 Task: Find connections with filter location Ostrov with filter topic #lawsuitswith filter profile language French with filter current company Rockstar Games with filter school Chetana's Institute of Management & Research with filter industry Data Security Software Products with filter service category User Experience Writing with filter keywords title Financial Analyst
Action: Mouse moved to (481, 68)
Screenshot: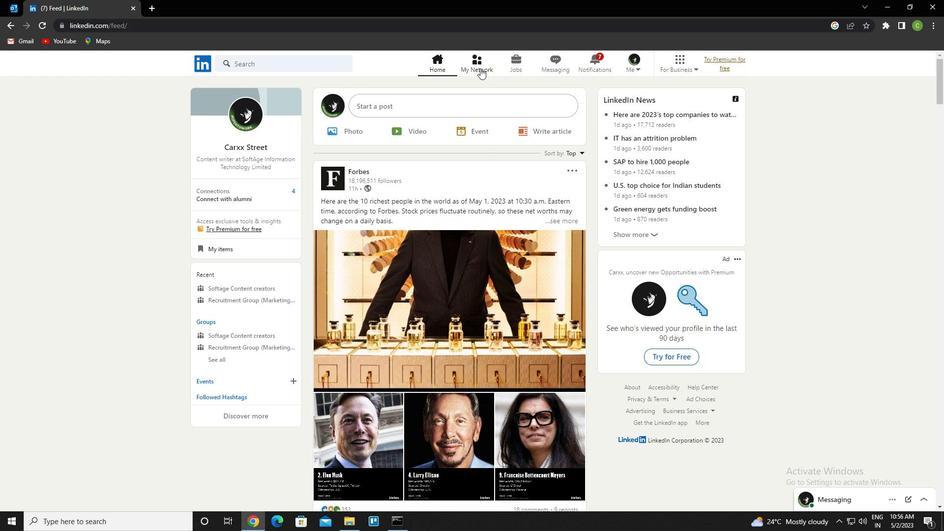 
Action: Mouse pressed left at (481, 68)
Screenshot: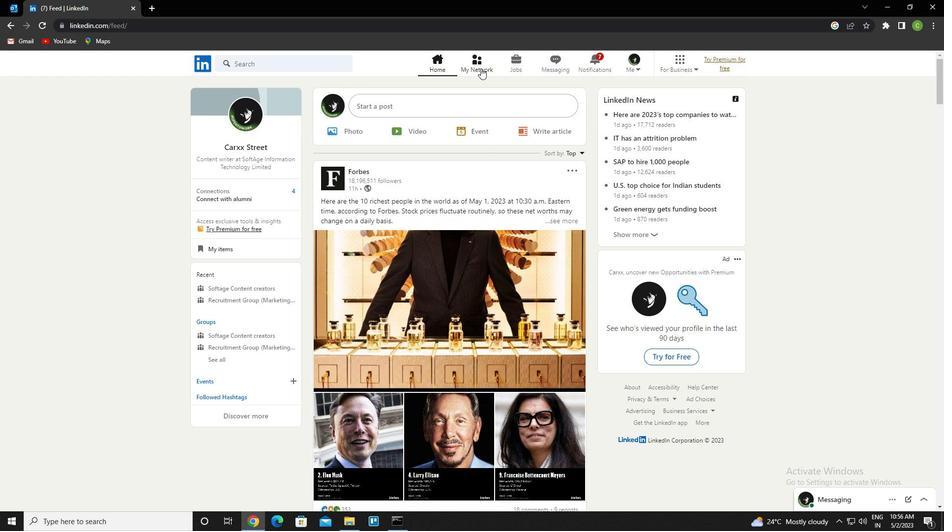 
Action: Mouse moved to (285, 118)
Screenshot: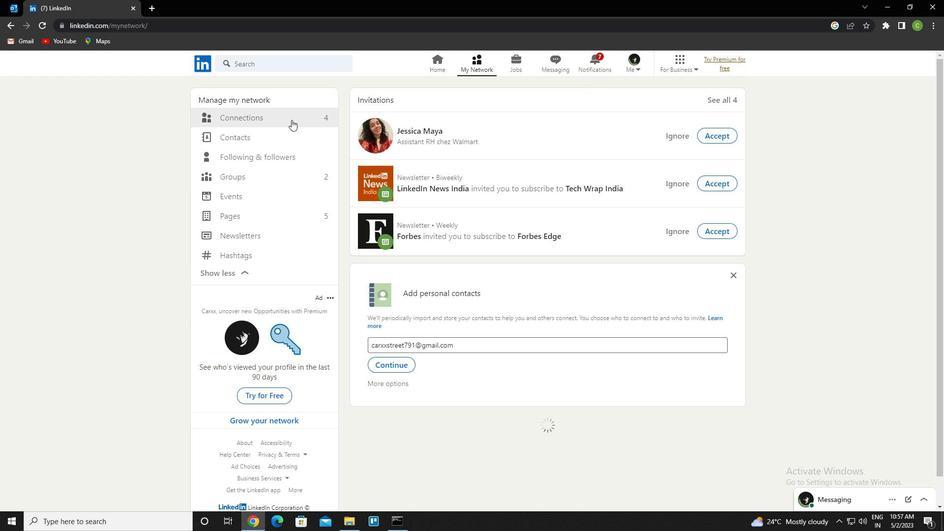 
Action: Mouse pressed left at (285, 118)
Screenshot: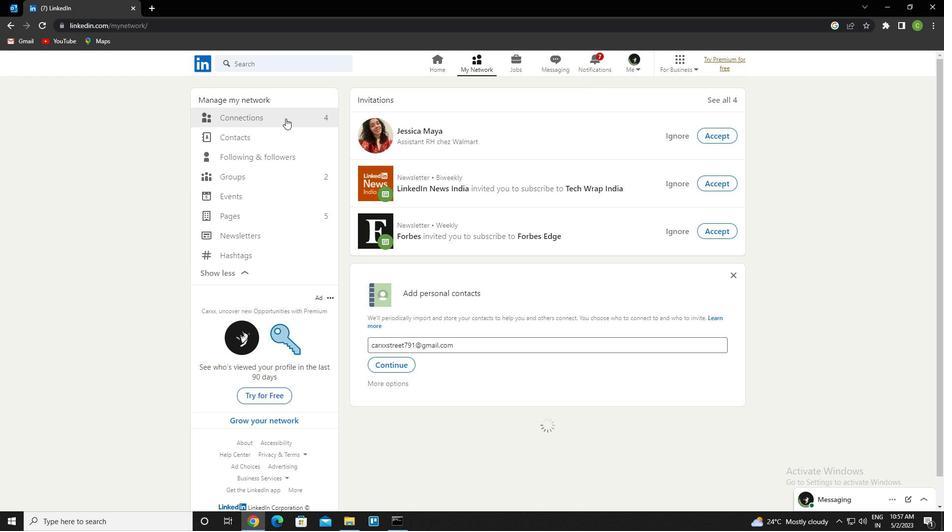 
Action: Mouse moved to (550, 117)
Screenshot: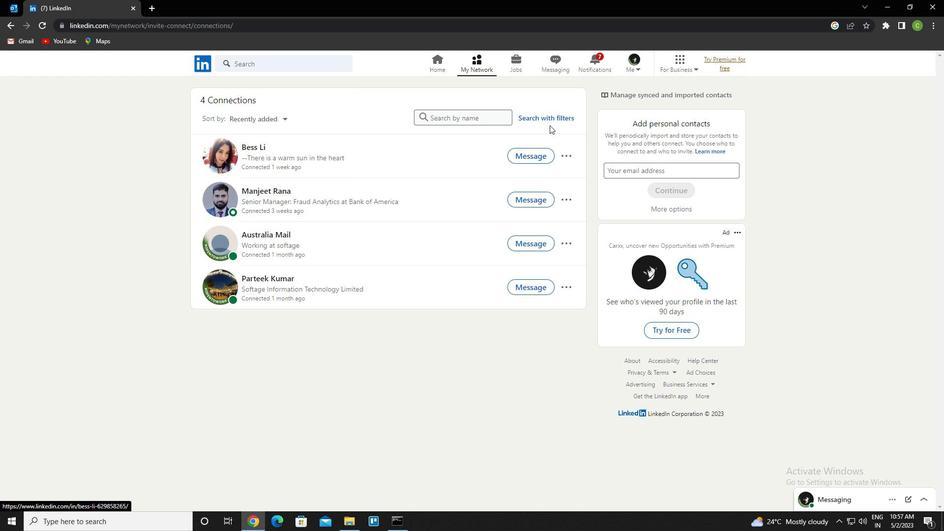 
Action: Mouse pressed left at (550, 117)
Screenshot: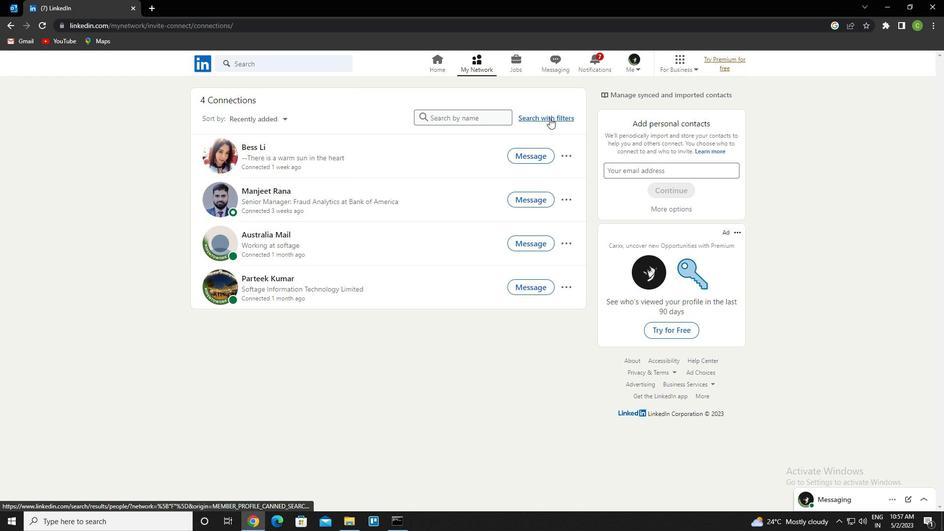 
Action: Mouse moved to (507, 94)
Screenshot: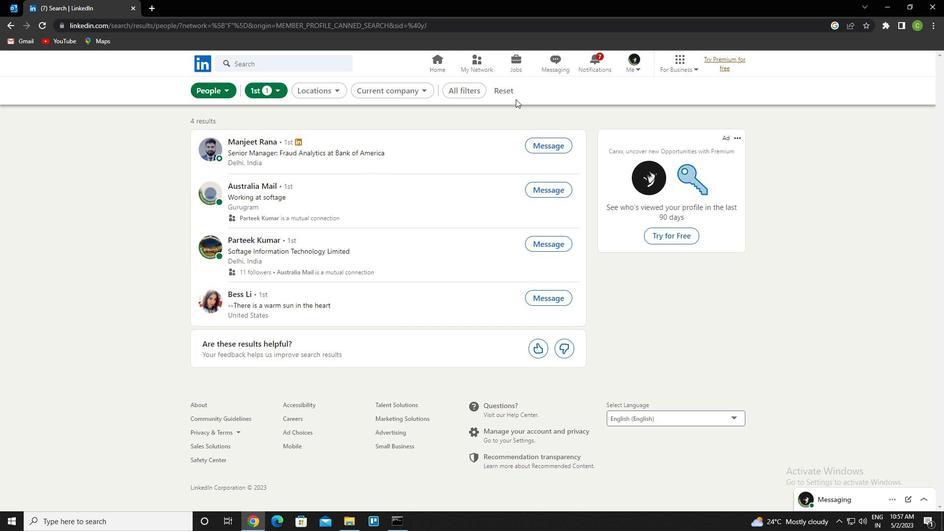 
Action: Mouse pressed left at (507, 94)
Screenshot: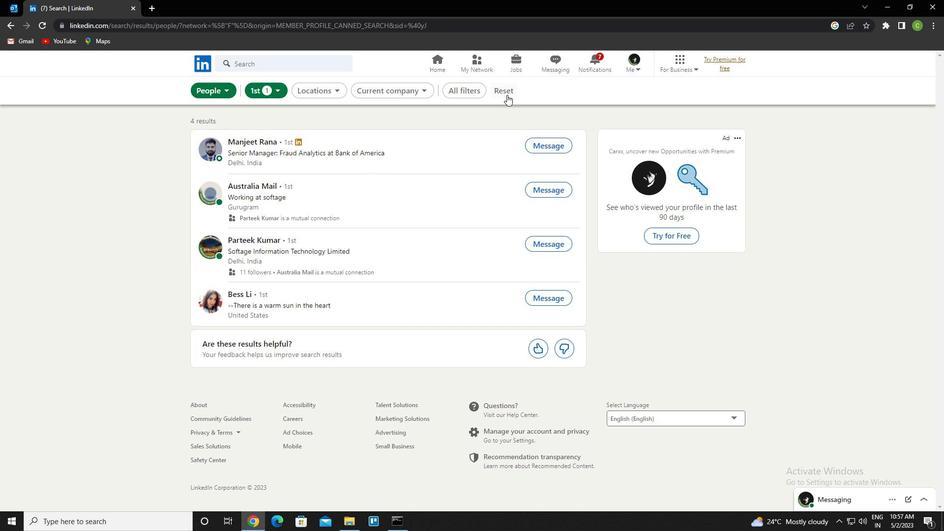 
Action: Mouse moved to (494, 92)
Screenshot: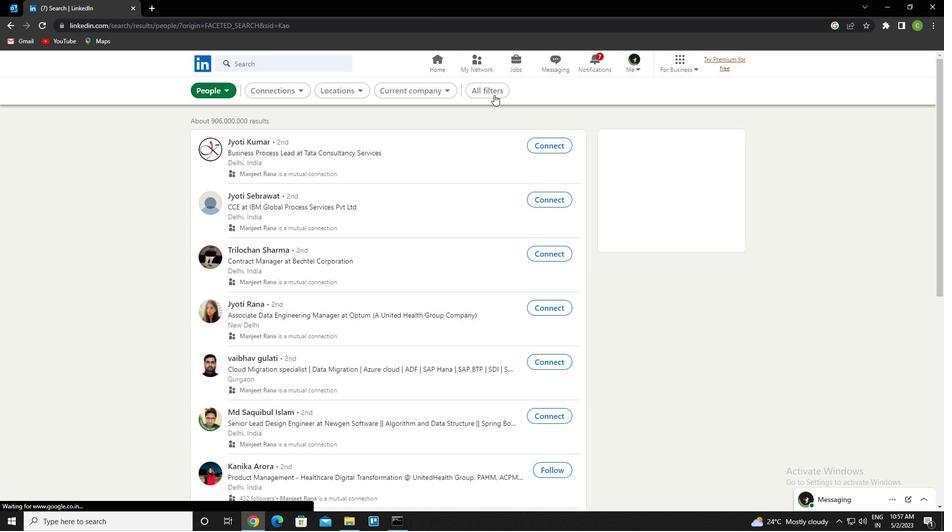 
Action: Mouse pressed left at (494, 92)
Screenshot: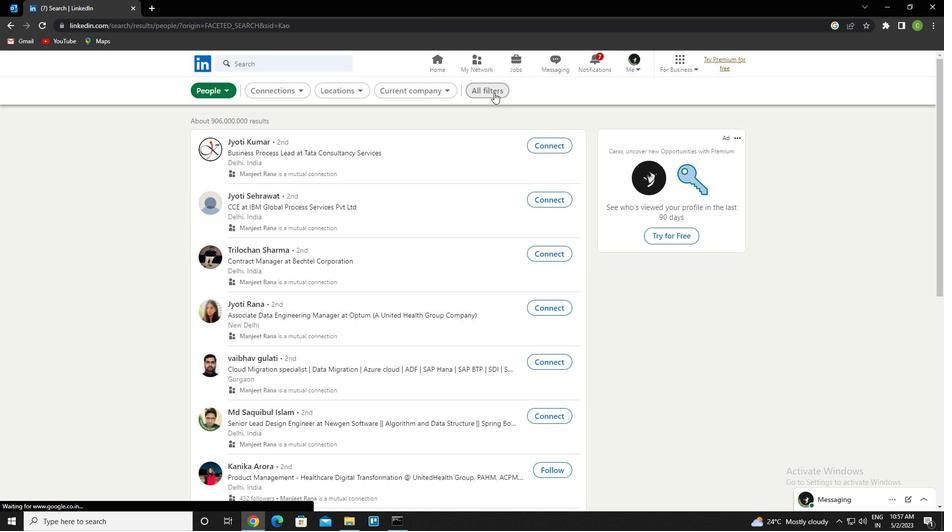
Action: Mouse moved to (757, 370)
Screenshot: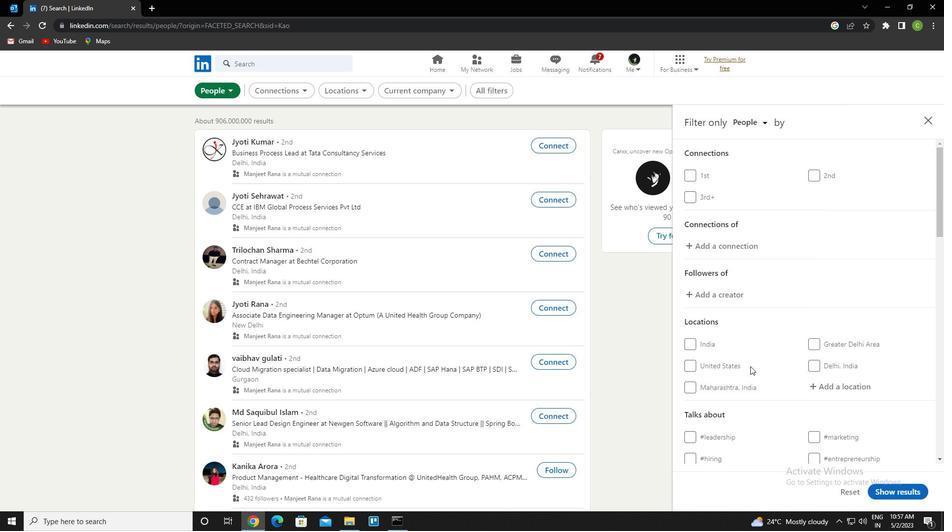 
Action: Mouse scrolled (757, 369) with delta (0, 0)
Screenshot: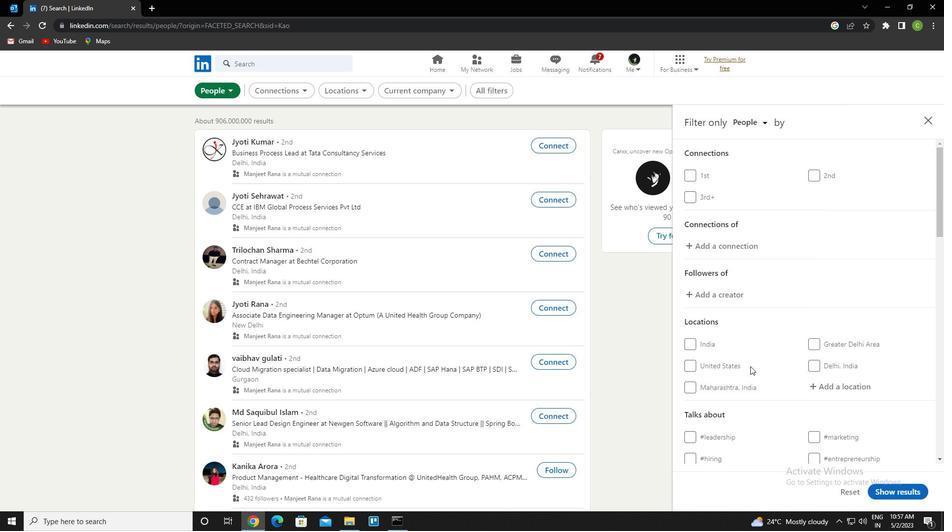 
Action: Mouse moved to (788, 369)
Screenshot: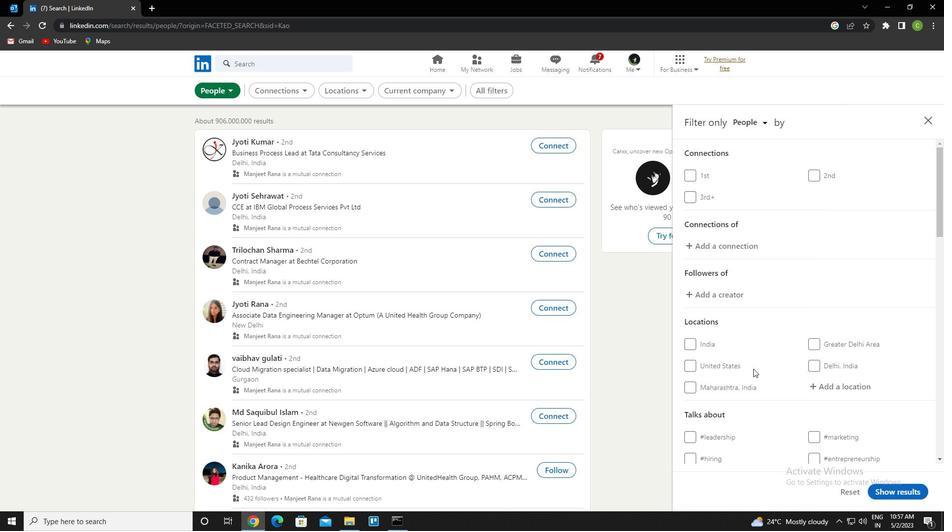 
Action: Mouse scrolled (788, 368) with delta (0, 0)
Screenshot: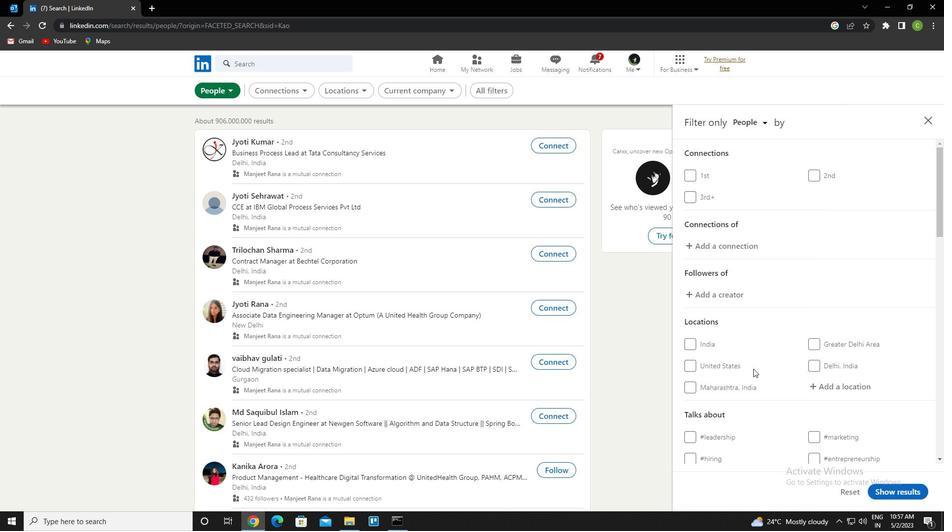 
Action: Mouse moved to (832, 291)
Screenshot: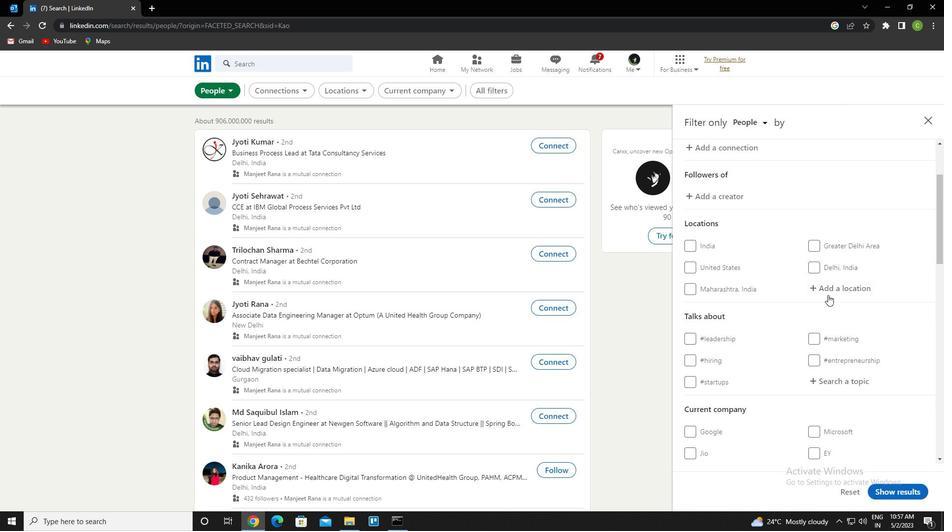 
Action: Mouse pressed left at (832, 291)
Screenshot: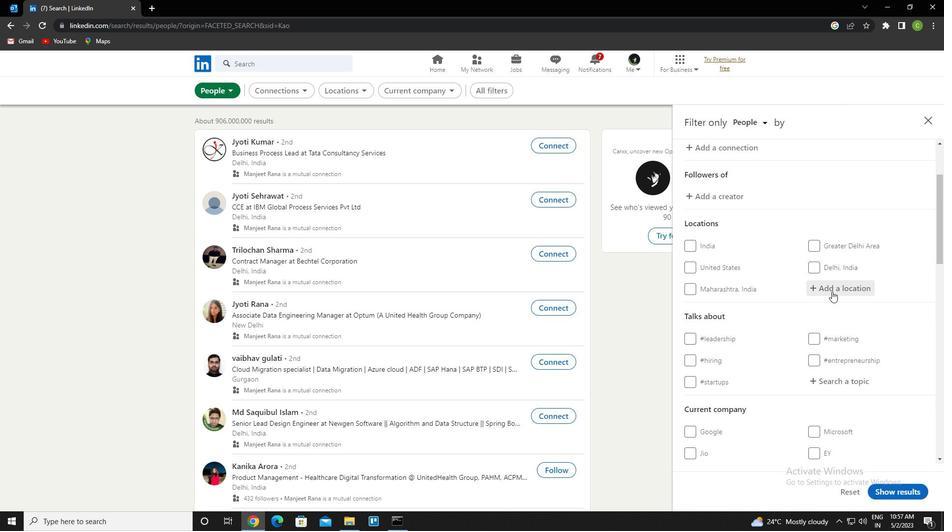 
Action: Key pressed <Key.caps_lock>o<Key.caps_lock>strov<Key.down>
Screenshot: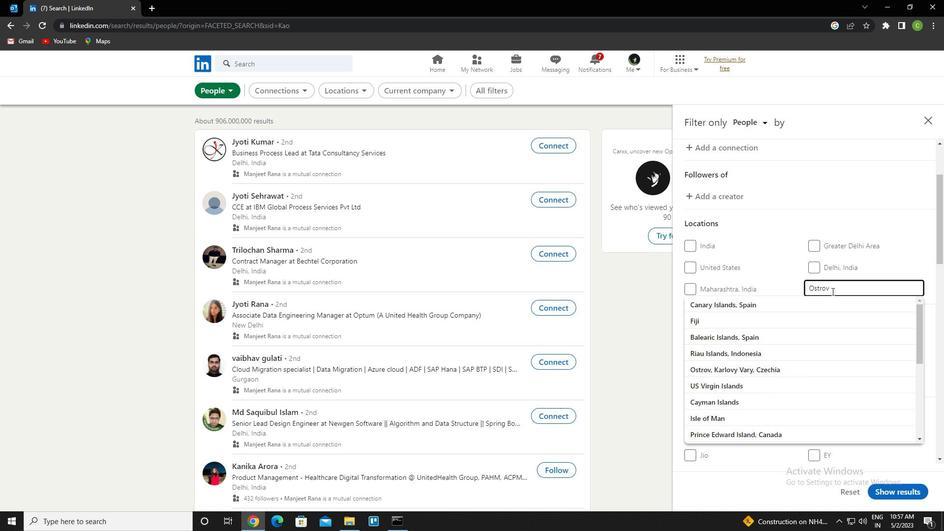 
Action: Mouse moved to (841, 286)
Screenshot: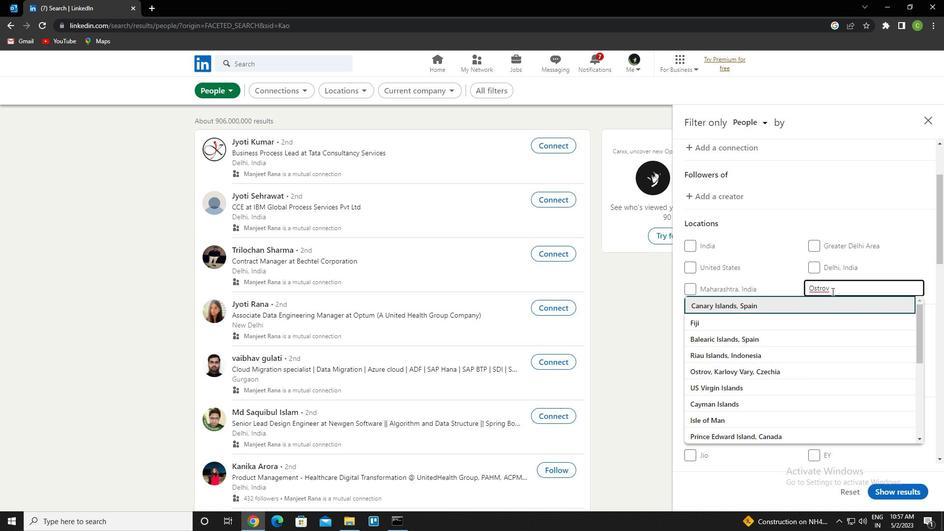
Action: Mouse pressed left at (841, 286)
Screenshot: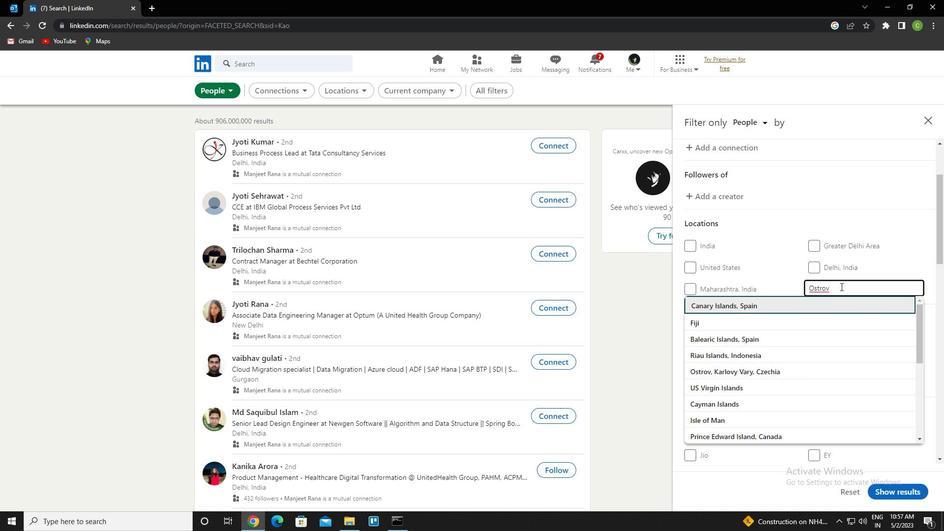 
Action: Key pressed <Key.enter>
Screenshot: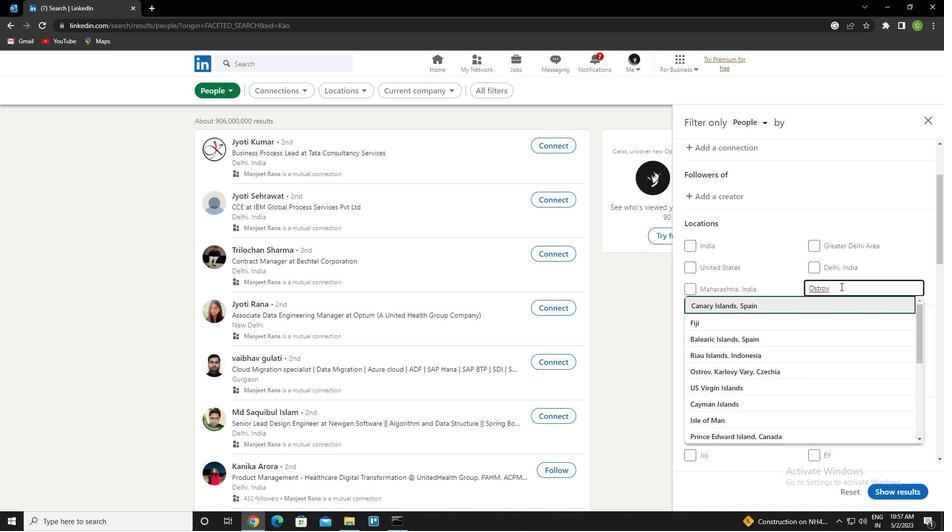 
Action: Mouse moved to (809, 276)
Screenshot: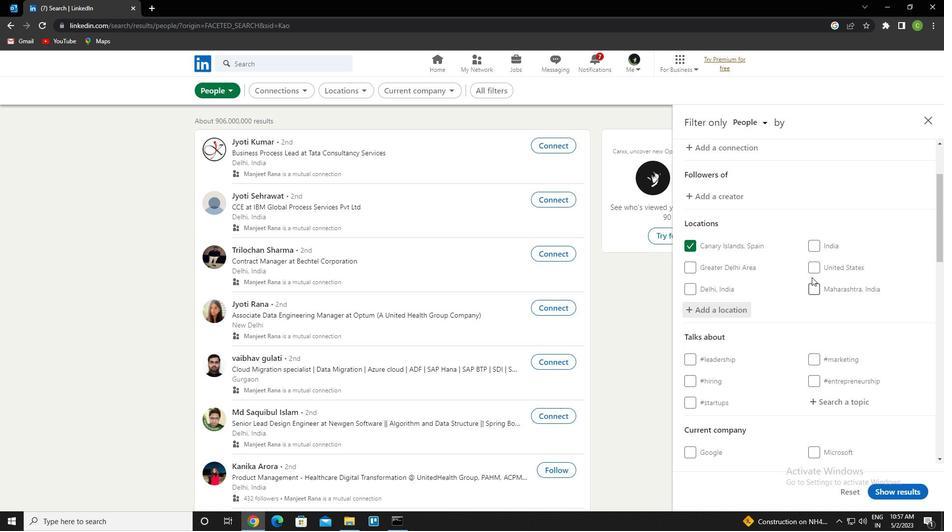 
Action: Mouse scrolled (809, 276) with delta (0, 0)
Screenshot: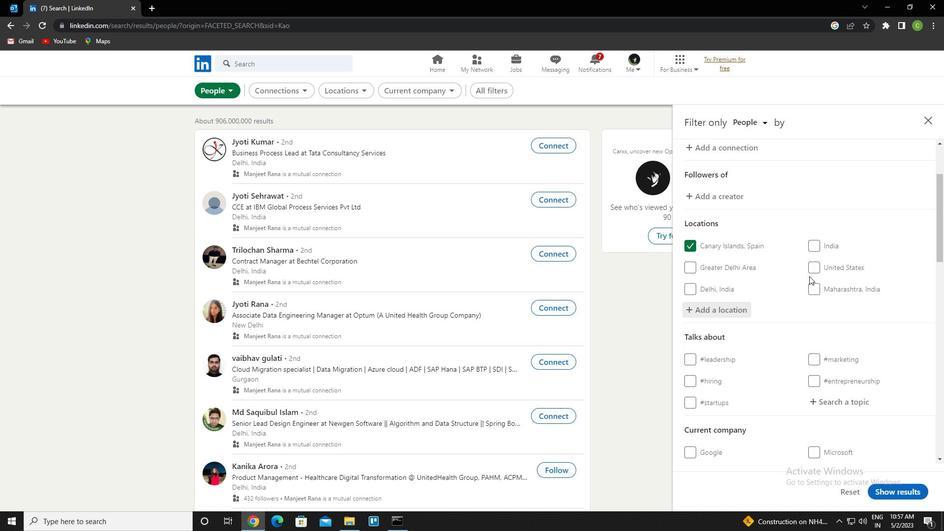 
Action: Mouse scrolled (809, 276) with delta (0, 0)
Screenshot: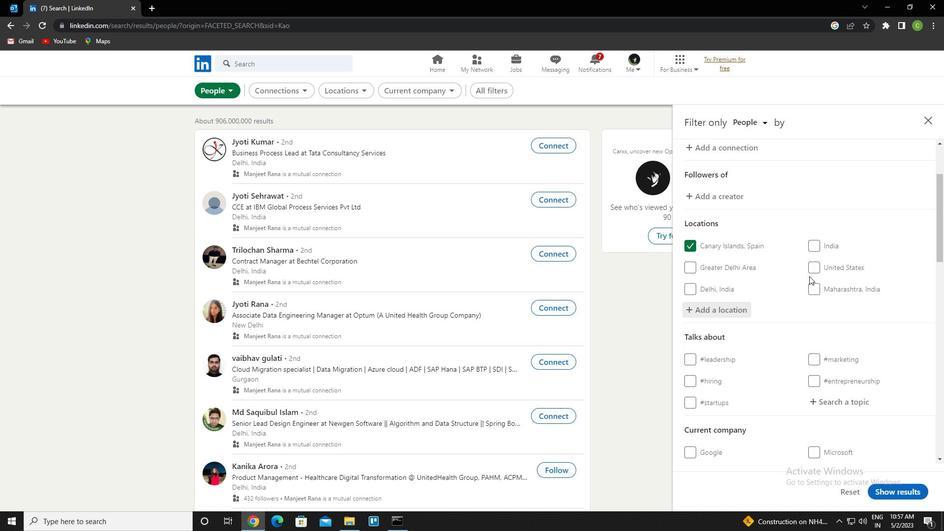 
Action: Mouse moved to (821, 305)
Screenshot: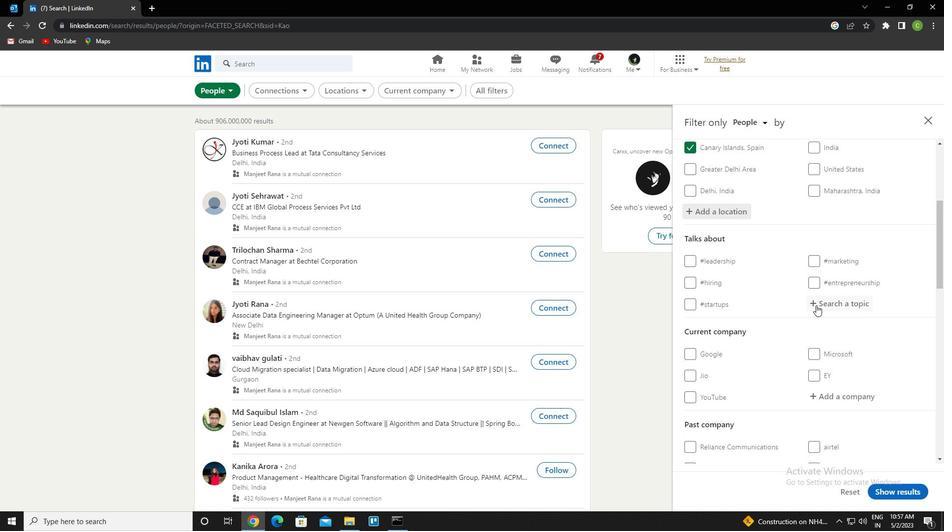 
Action: Mouse pressed left at (821, 305)
Screenshot: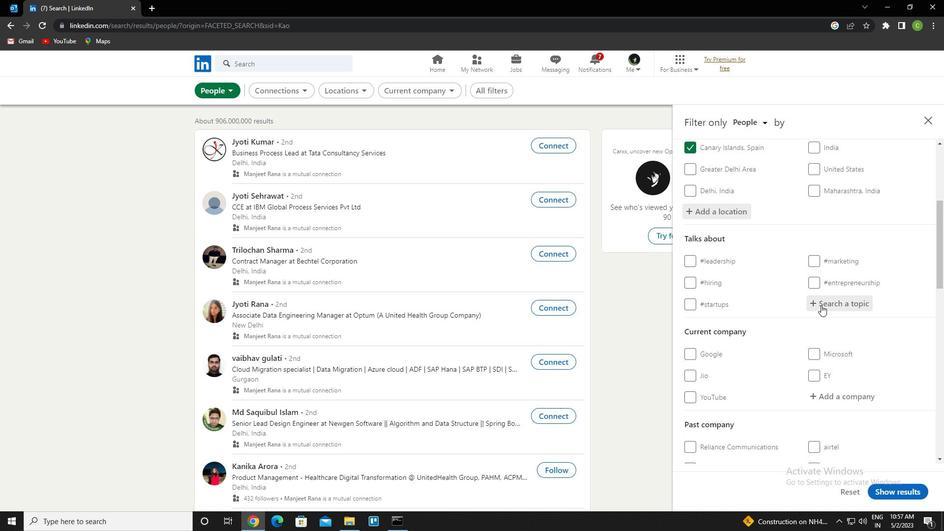 
Action: Key pressed lawsuit<Key.down><Key.enter>
Screenshot: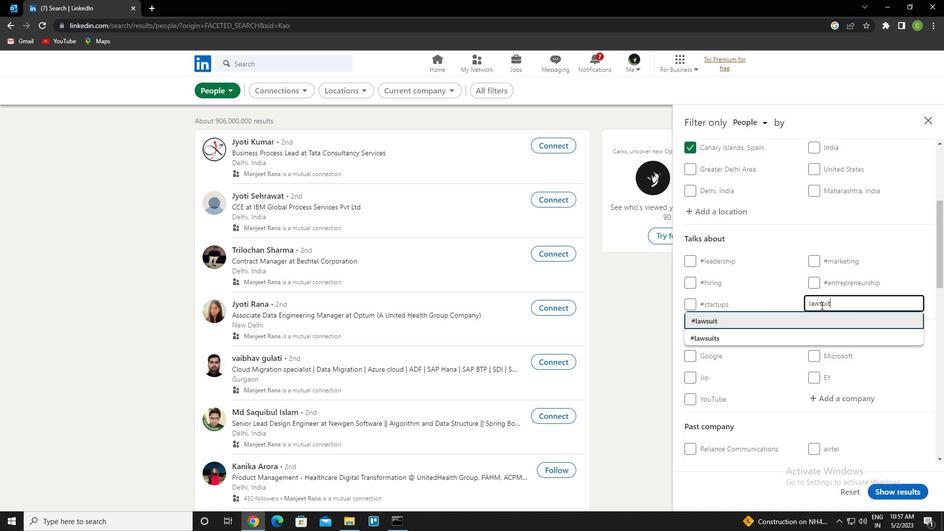 
Action: Mouse moved to (824, 295)
Screenshot: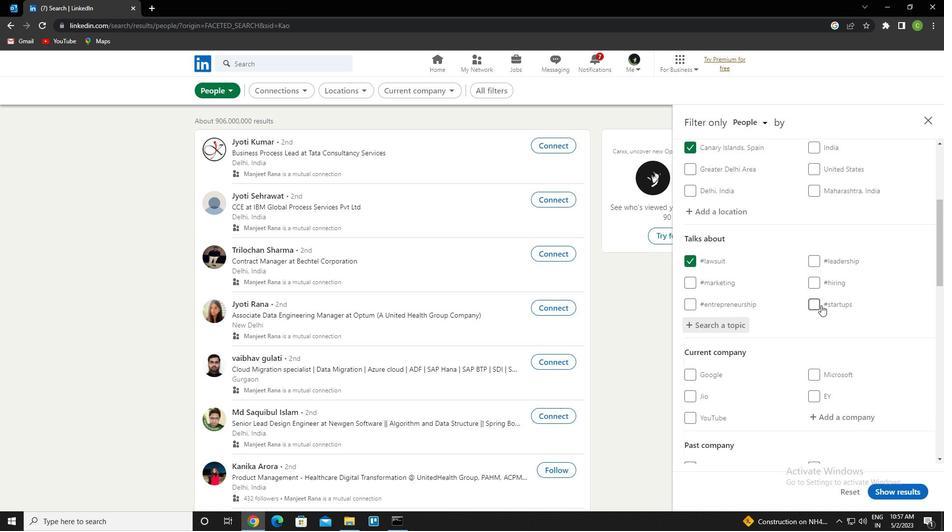
Action: Mouse scrolled (824, 295) with delta (0, 0)
Screenshot: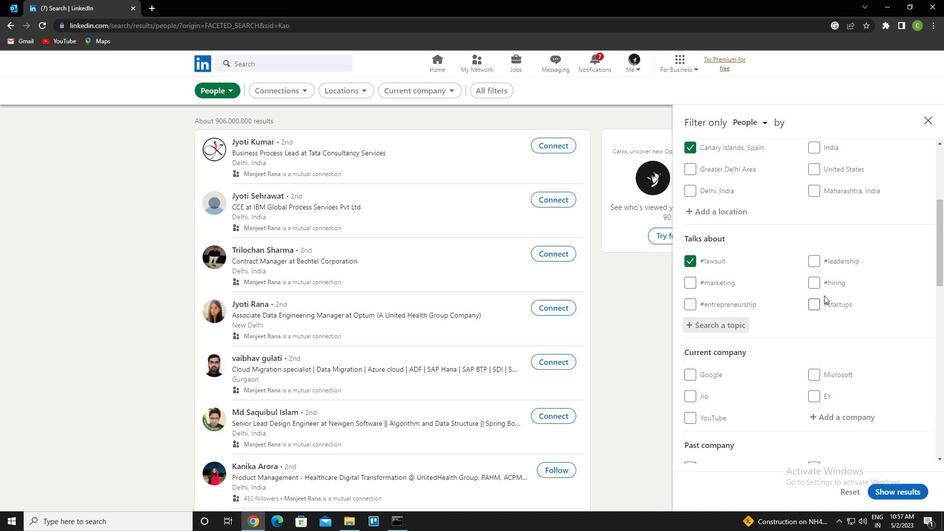 
Action: Mouse scrolled (824, 295) with delta (0, 0)
Screenshot: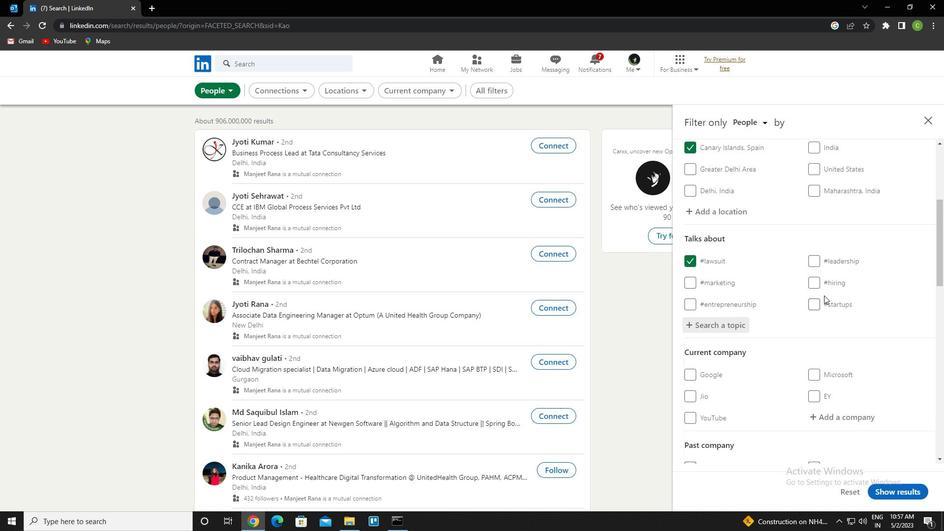 
Action: Mouse scrolled (824, 295) with delta (0, 0)
Screenshot: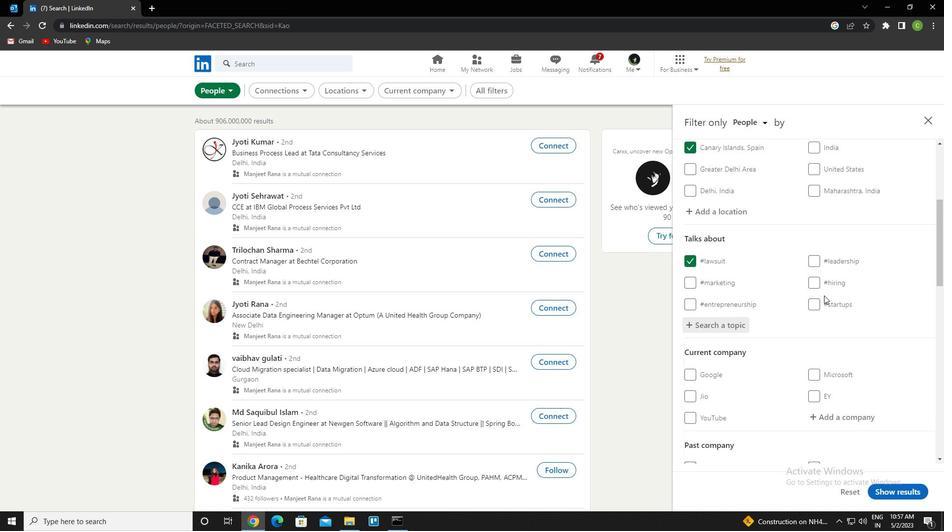 
Action: Mouse moved to (823, 303)
Screenshot: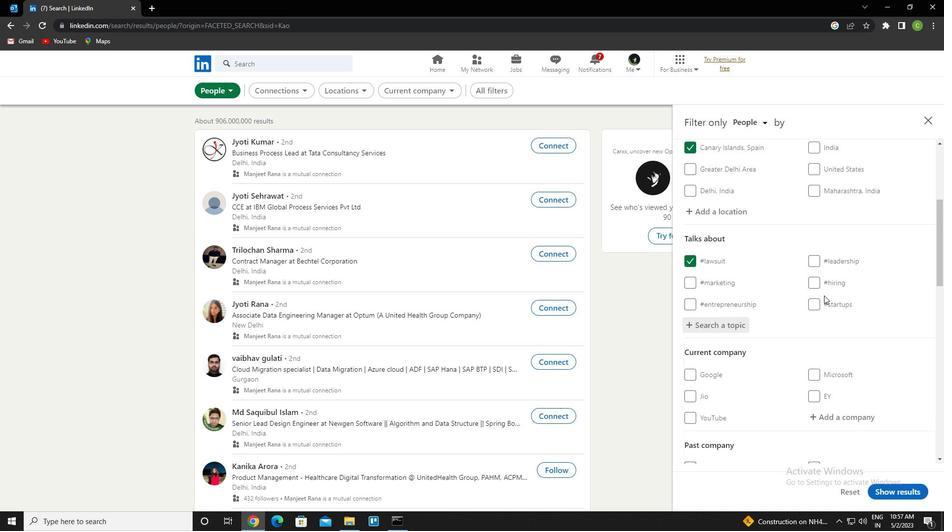 
Action: Mouse scrolled (823, 303) with delta (0, 0)
Screenshot: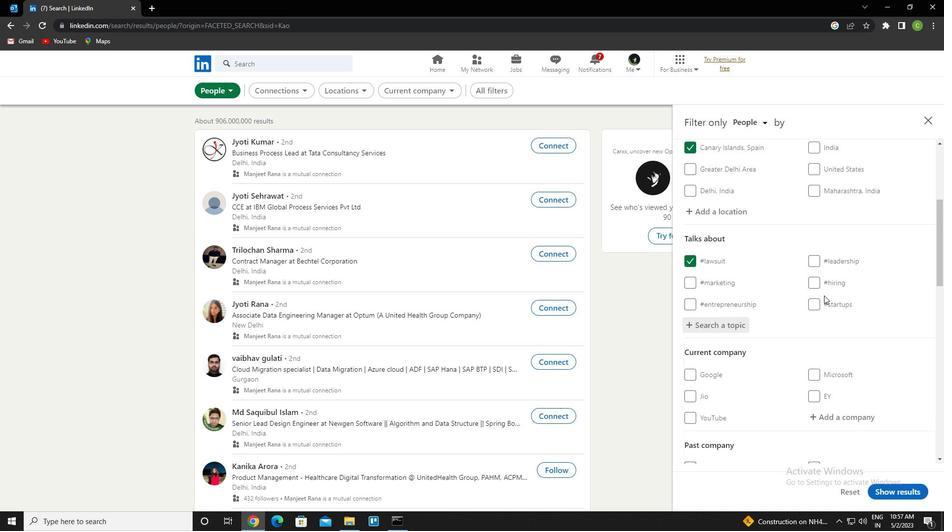 
Action: Mouse moved to (822, 308)
Screenshot: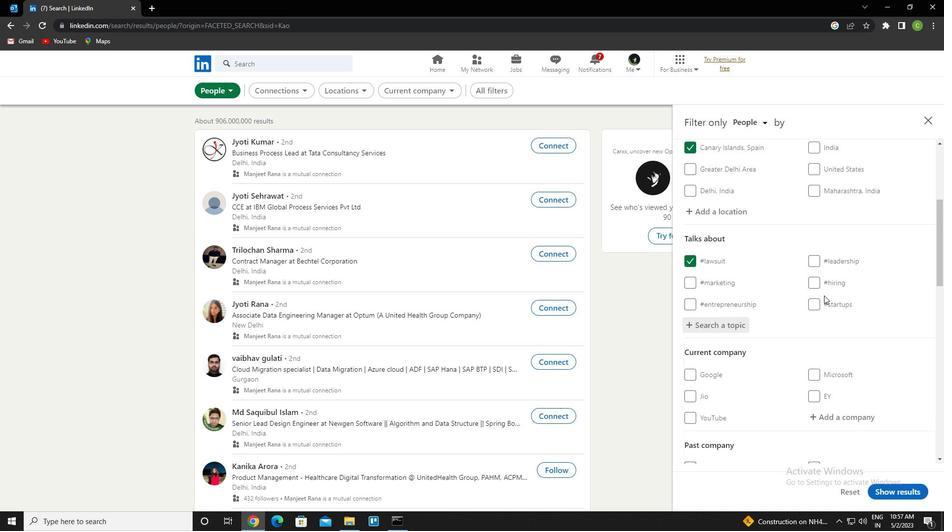 
Action: Mouse scrolled (822, 308) with delta (0, 0)
Screenshot: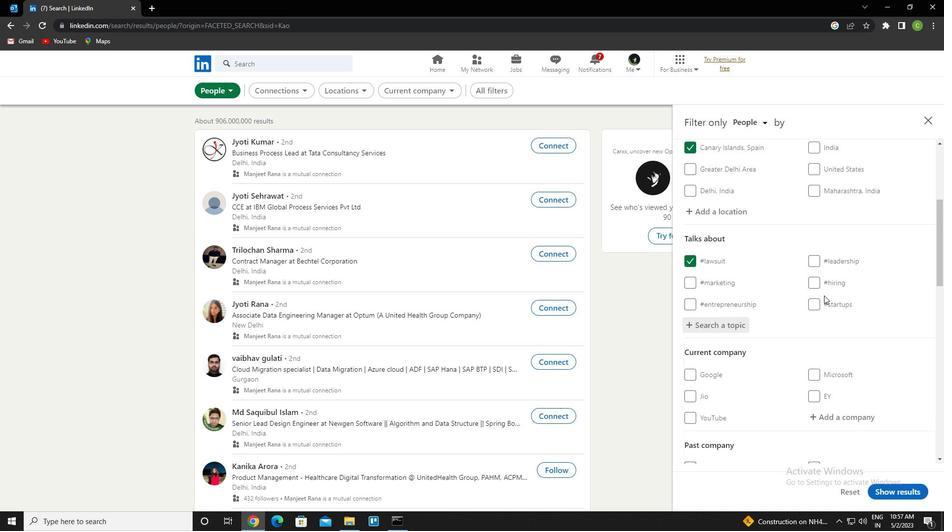 
Action: Mouse moved to (822, 311)
Screenshot: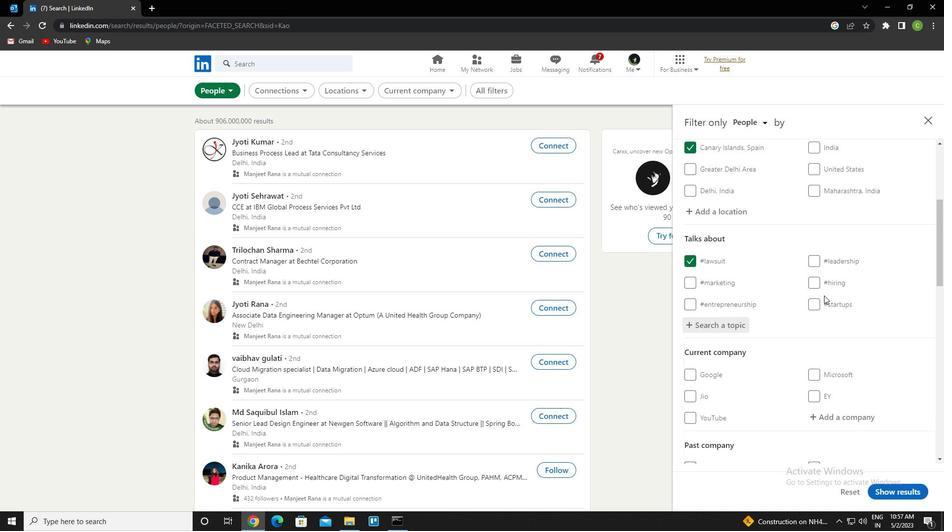 
Action: Mouse scrolled (822, 310) with delta (0, 0)
Screenshot: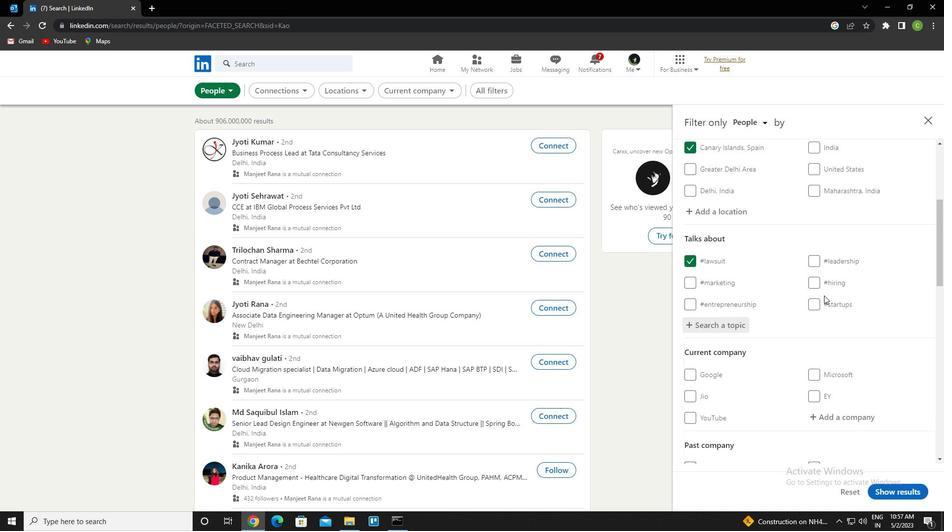 
Action: Mouse moved to (822, 312)
Screenshot: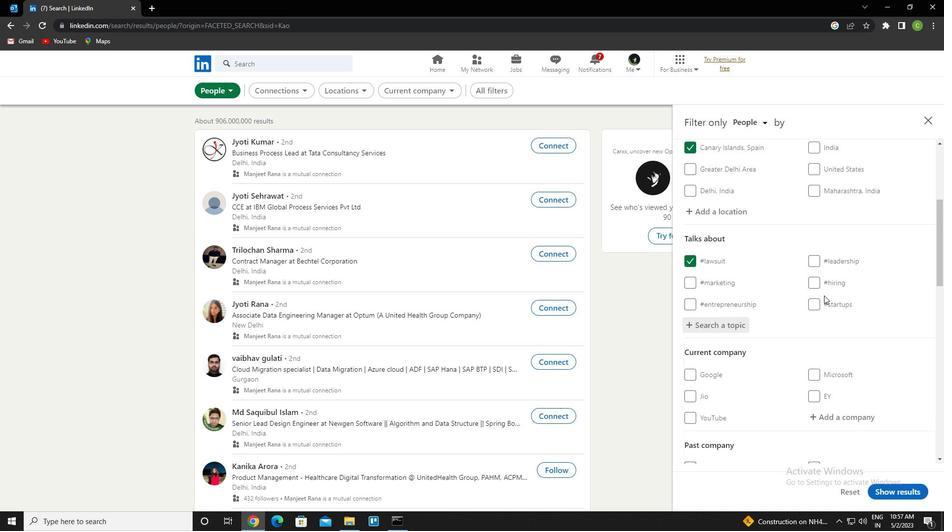 
Action: Mouse scrolled (822, 311) with delta (0, 0)
Screenshot: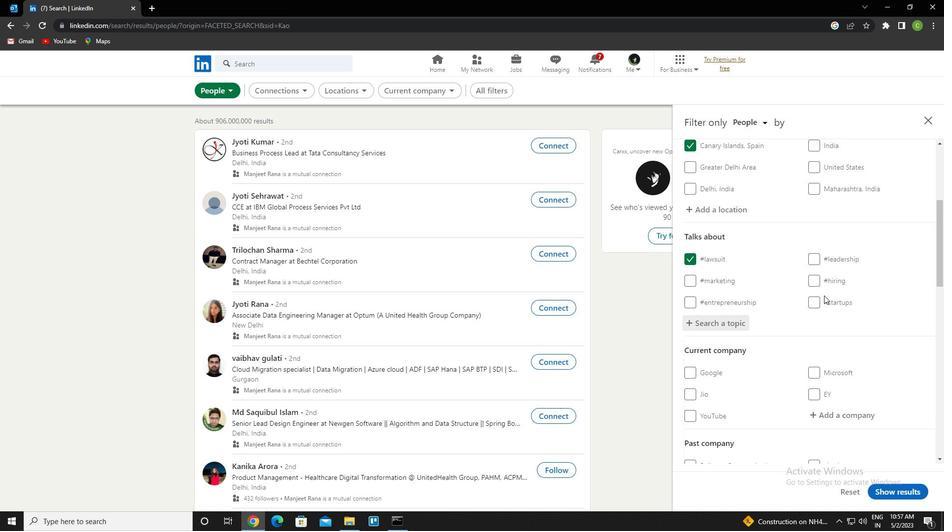 
Action: Mouse scrolled (822, 311) with delta (0, 0)
Screenshot: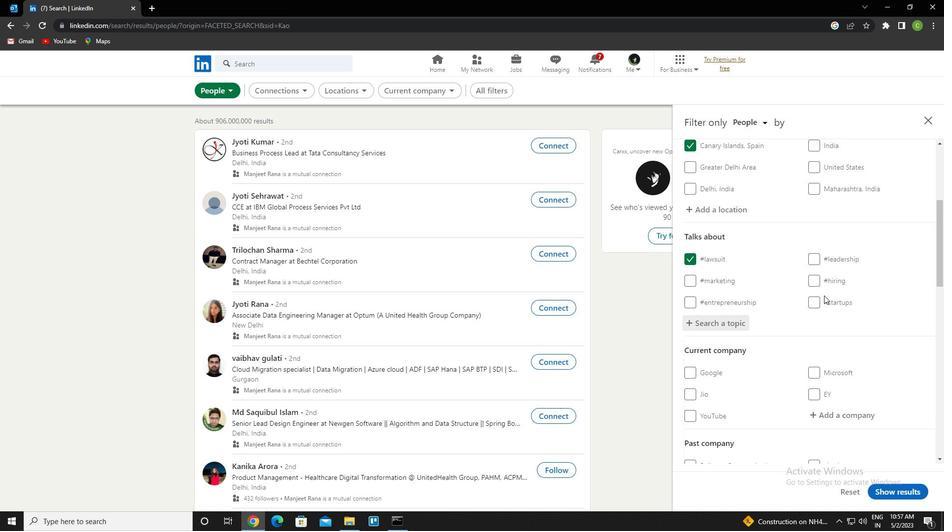 
Action: Mouse scrolled (822, 311) with delta (0, 0)
Screenshot: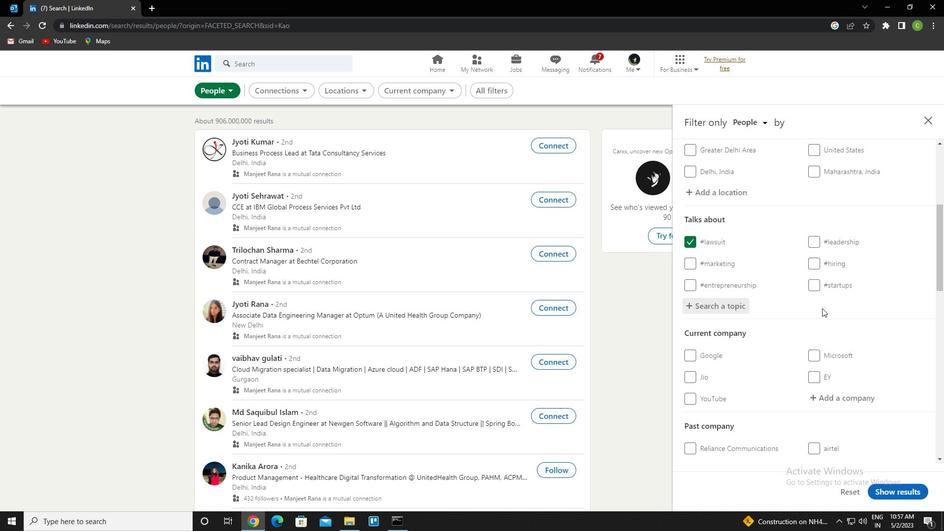 
Action: Mouse scrolled (822, 311) with delta (0, 0)
Screenshot: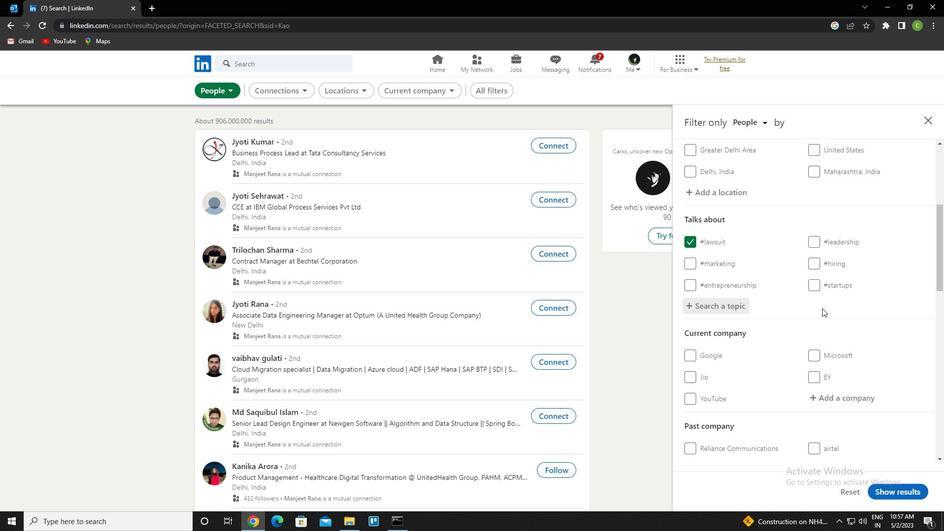 
Action: Mouse scrolled (822, 311) with delta (0, 0)
Screenshot: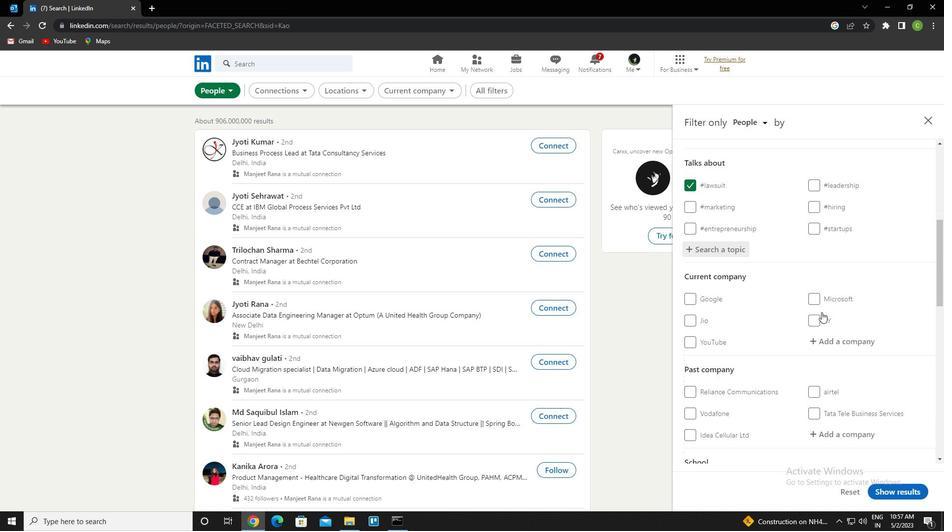 
Action: Mouse moved to (817, 225)
Screenshot: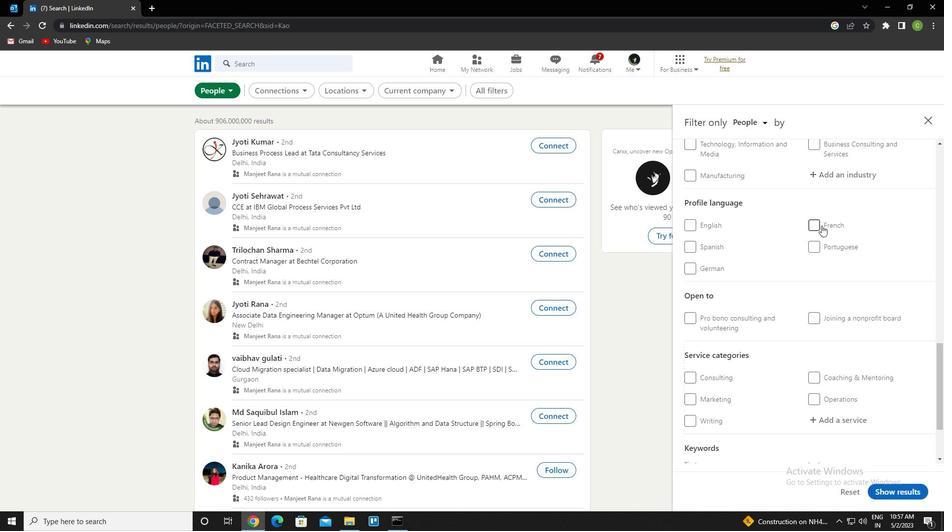 
Action: Mouse pressed left at (817, 225)
Screenshot: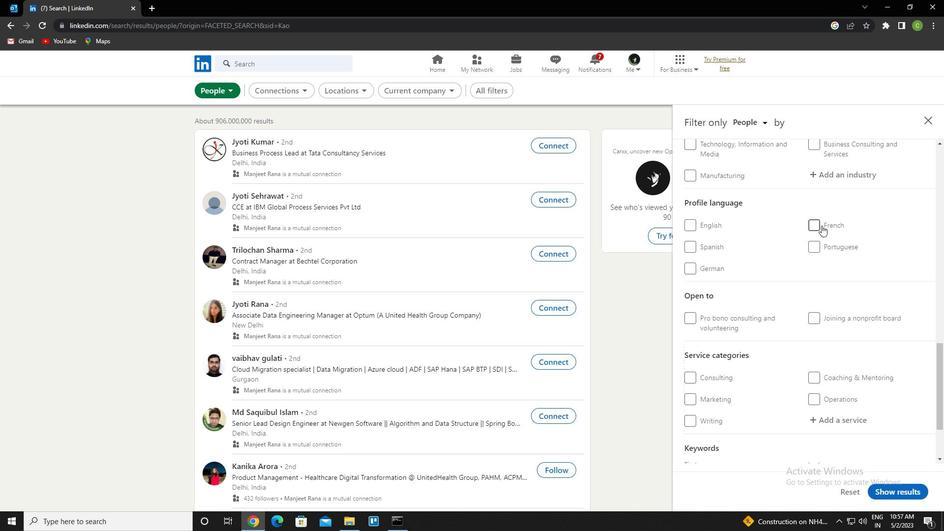 
Action: Mouse moved to (817, 225)
Screenshot: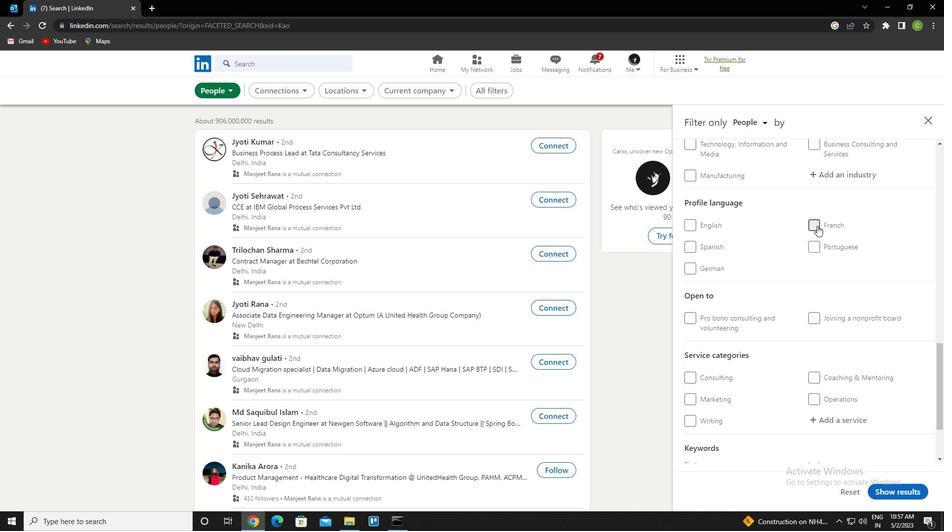 
Action: Mouse scrolled (817, 226) with delta (0, 0)
Screenshot: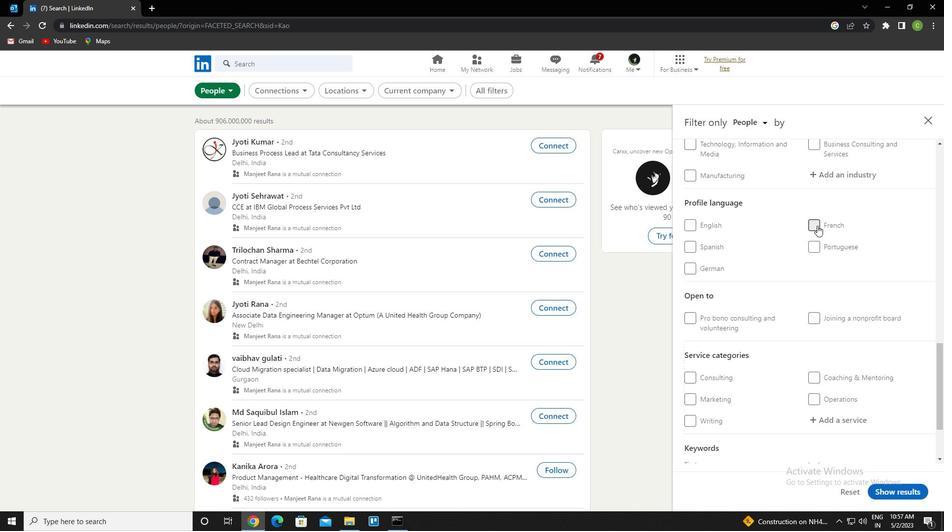 
Action: Mouse scrolled (817, 226) with delta (0, 0)
Screenshot: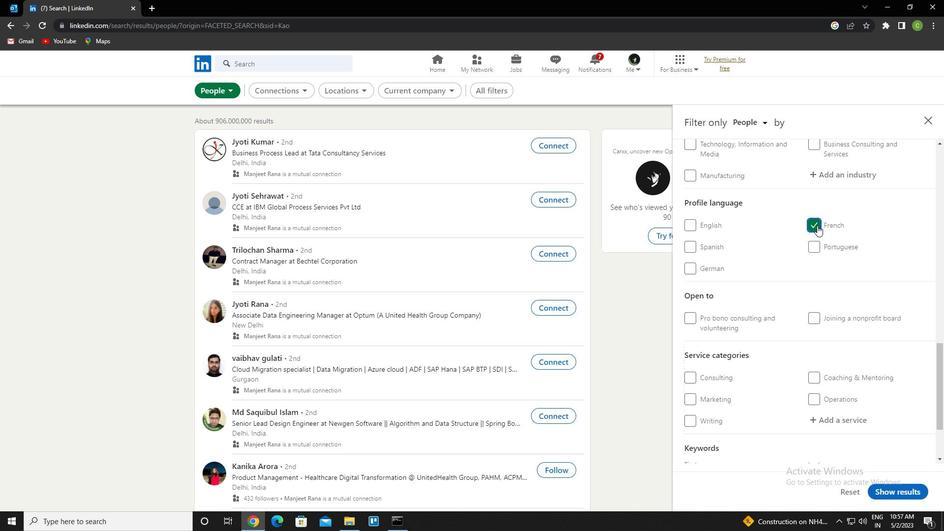 
Action: Mouse scrolled (817, 226) with delta (0, 0)
Screenshot: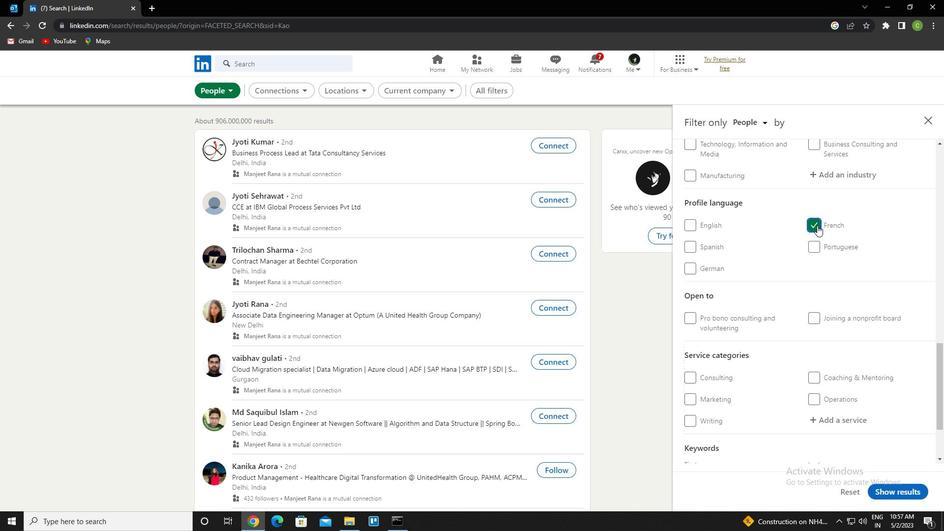 
Action: Mouse scrolled (817, 226) with delta (0, 0)
Screenshot: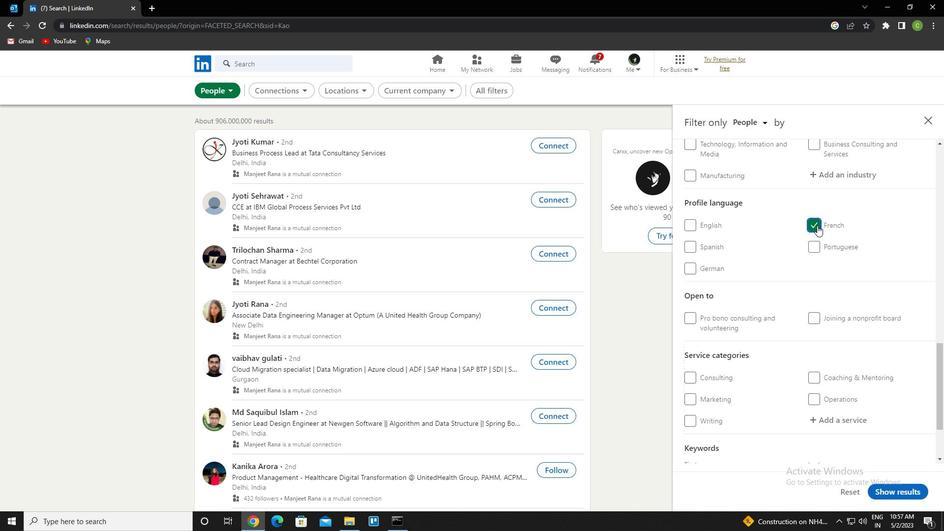 
Action: Mouse scrolled (817, 226) with delta (0, 0)
Screenshot: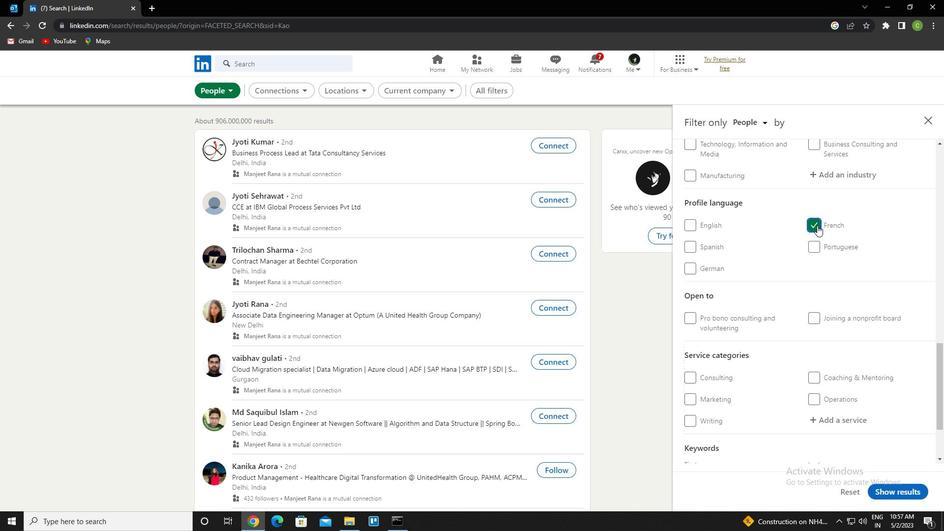 
Action: Mouse scrolled (817, 226) with delta (0, 0)
Screenshot: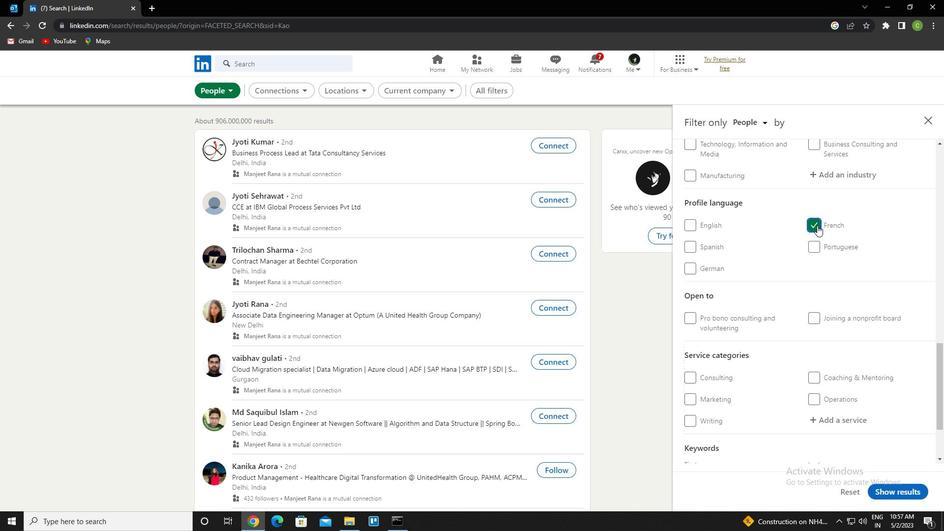 
Action: Mouse scrolled (817, 226) with delta (0, 0)
Screenshot: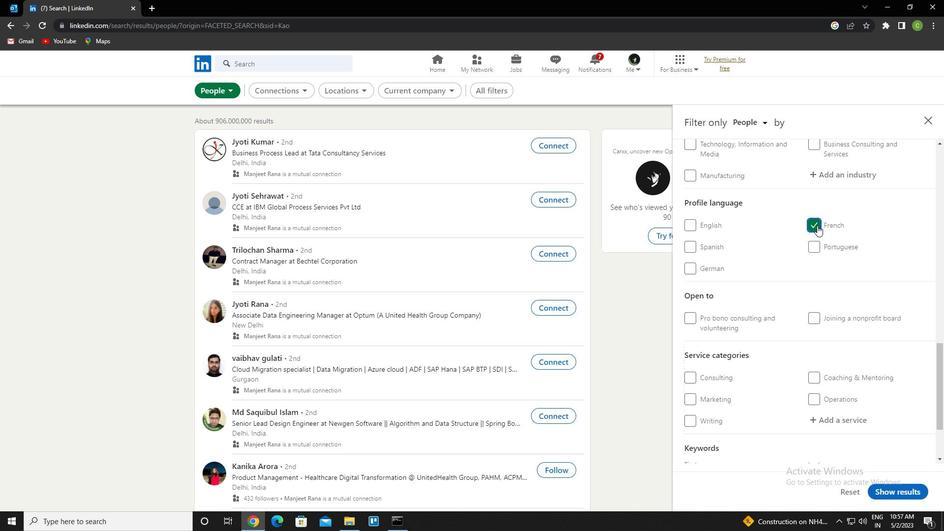 
Action: Mouse scrolled (817, 226) with delta (0, 0)
Screenshot: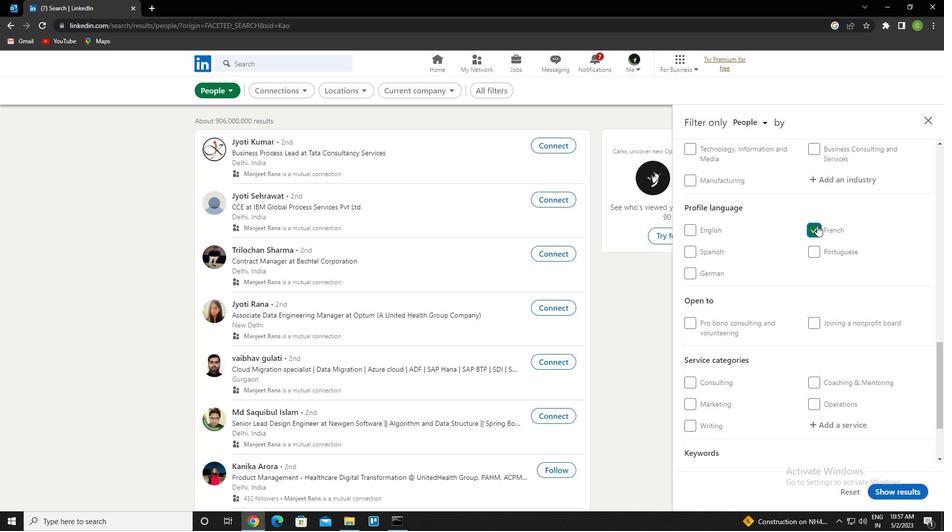 
Action: Mouse moved to (820, 267)
Screenshot: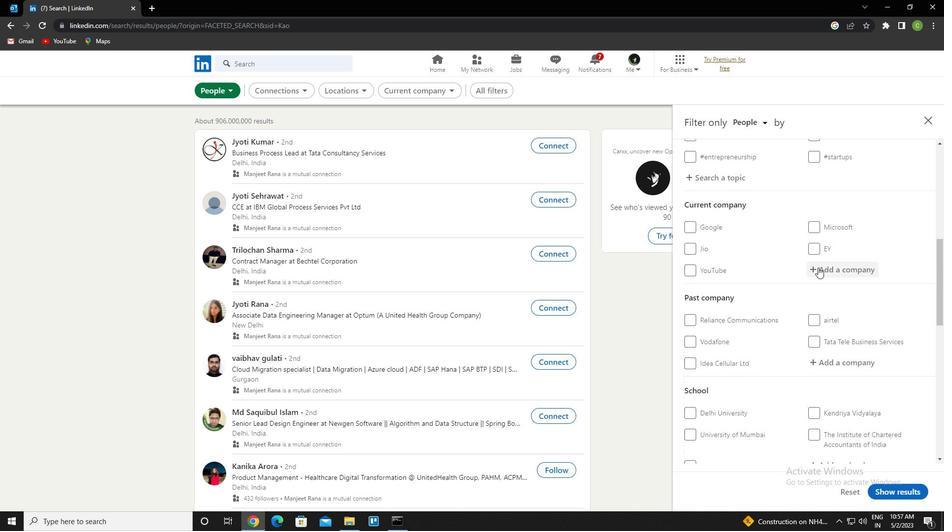 
Action: Mouse pressed left at (820, 267)
Screenshot: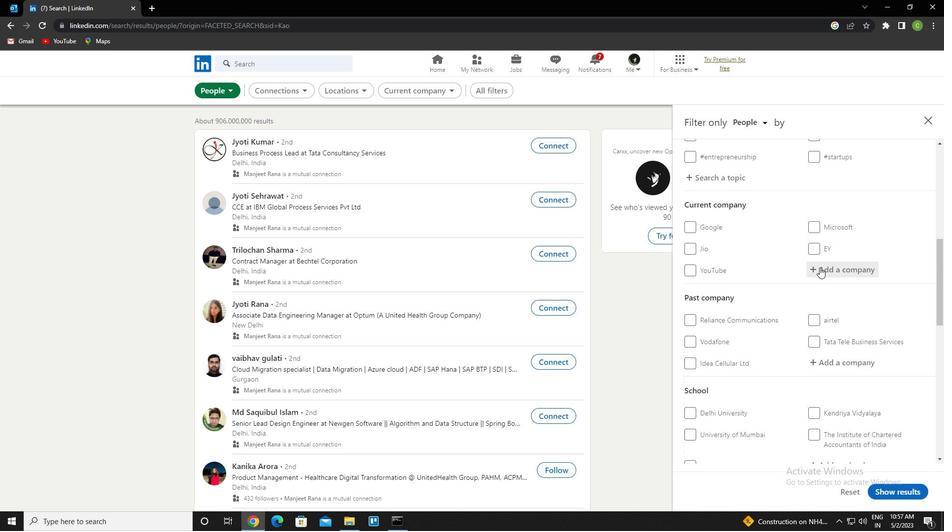 
Action: Key pressed <Key.caps_lock>r<Key.caps_lock>ockstar<Key.space><Key.caps_lock>g<Key.caps_lock>ames<Key.down><Key.enter>
Screenshot: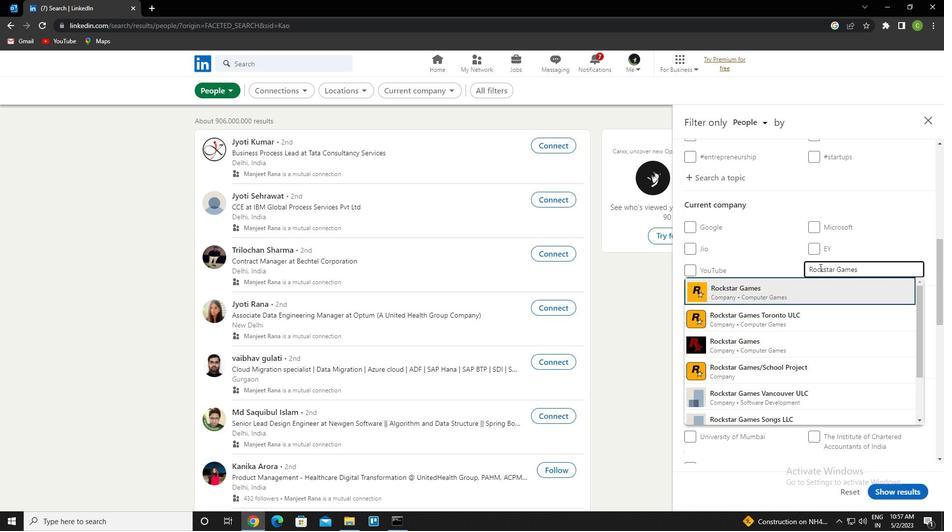 
Action: Mouse scrolled (820, 267) with delta (0, 0)
Screenshot: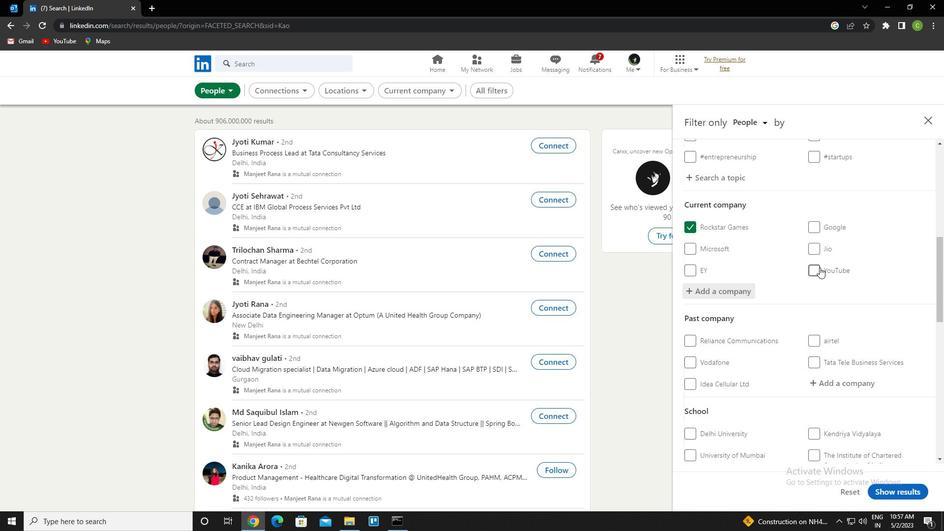 
Action: Mouse scrolled (820, 267) with delta (0, 0)
Screenshot: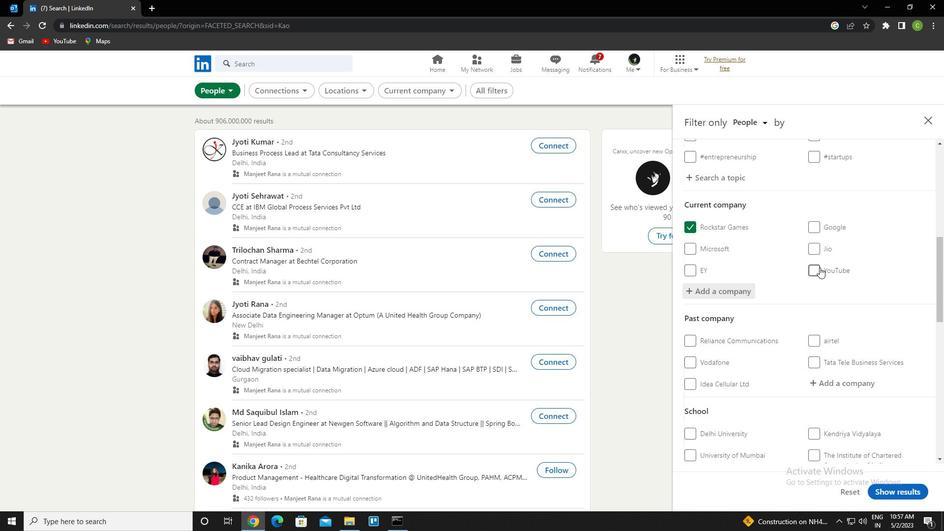 
Action: Mouse scrolled (820, 267) with delta (0, 0)
Screenshot: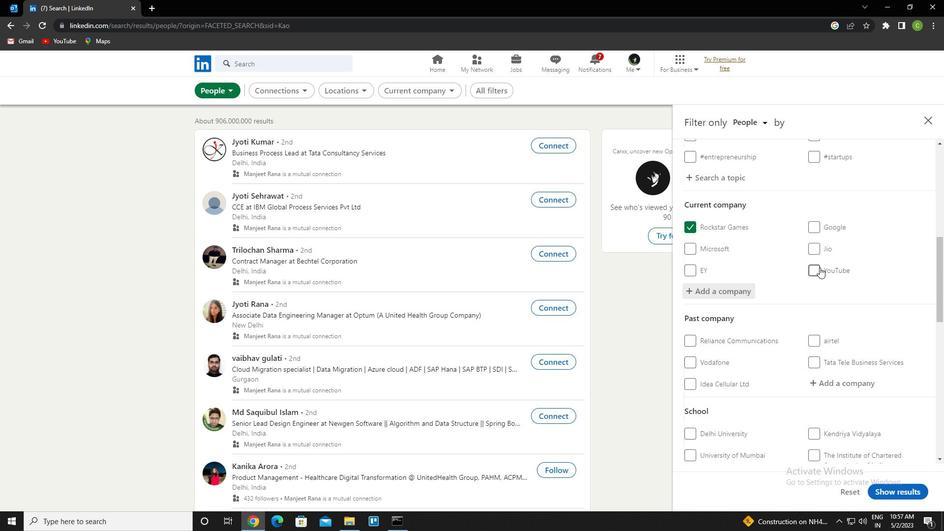
Action: Mouse scrolled (820, 267) with delta (0, 0)
Screenshot: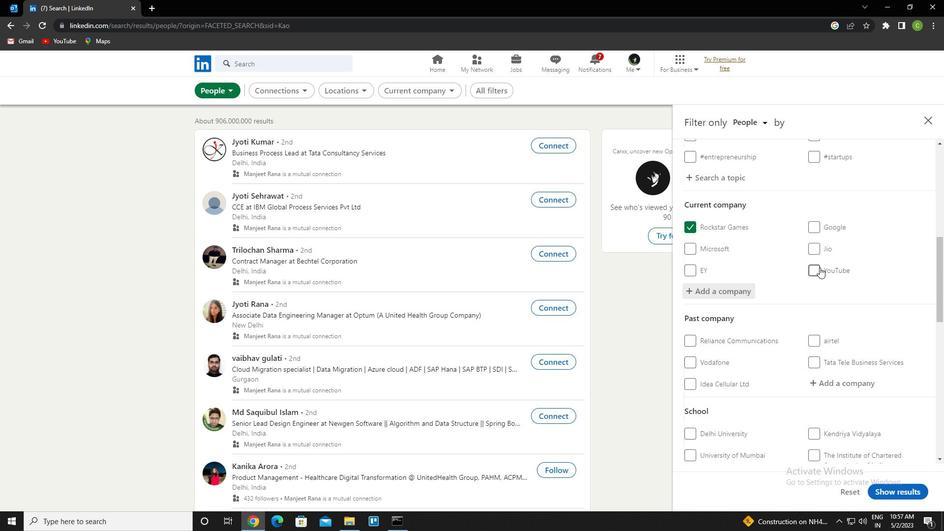 
Action: Mouse scrolled (820, 267) with delta (0, 0)
Screenshot: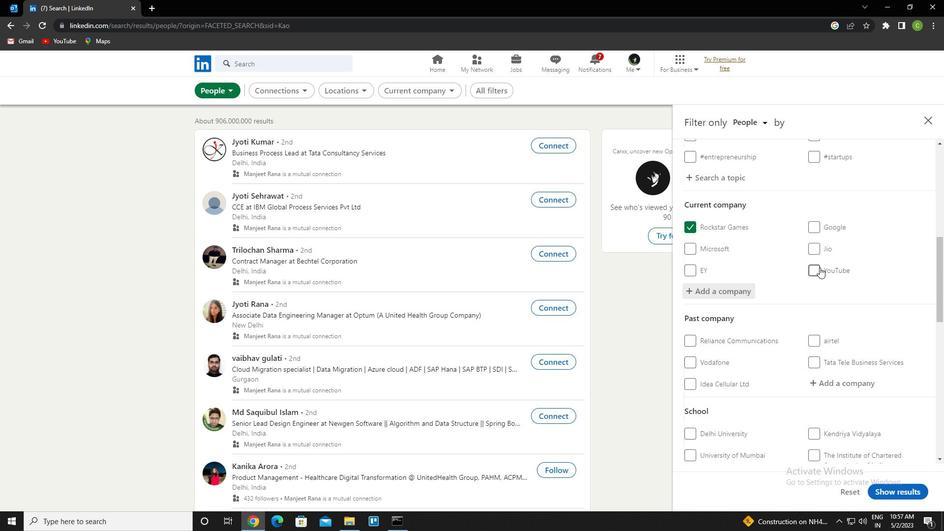 
Action: Mouse scrolled (820, 267) with delta (0, 0)
Screenshot: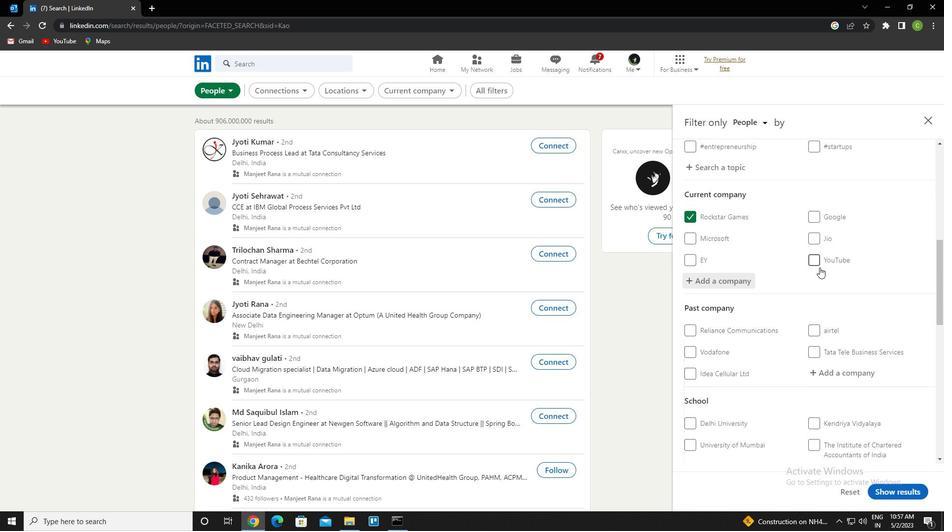 
Action: Mouse moved to (828, 191)
Screenshot: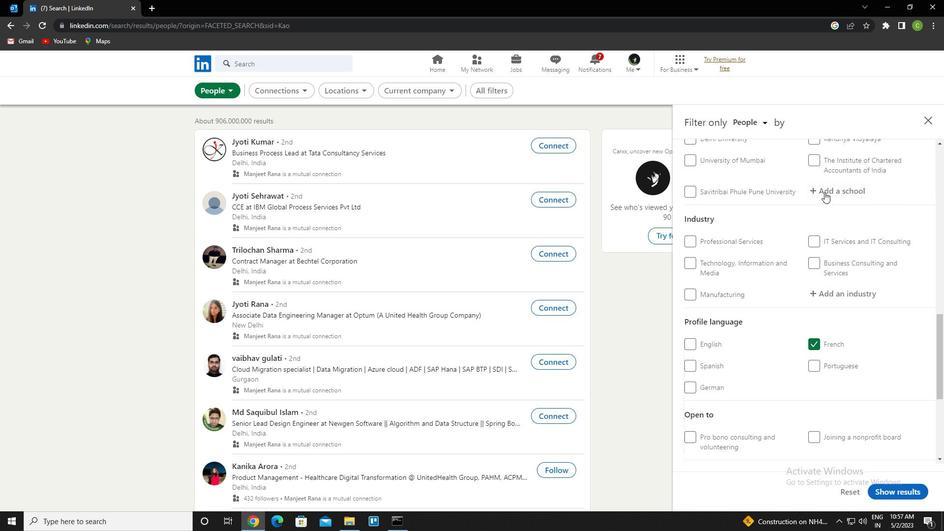 
Action: Mouse pressed left at (828, 191)
Screenshot: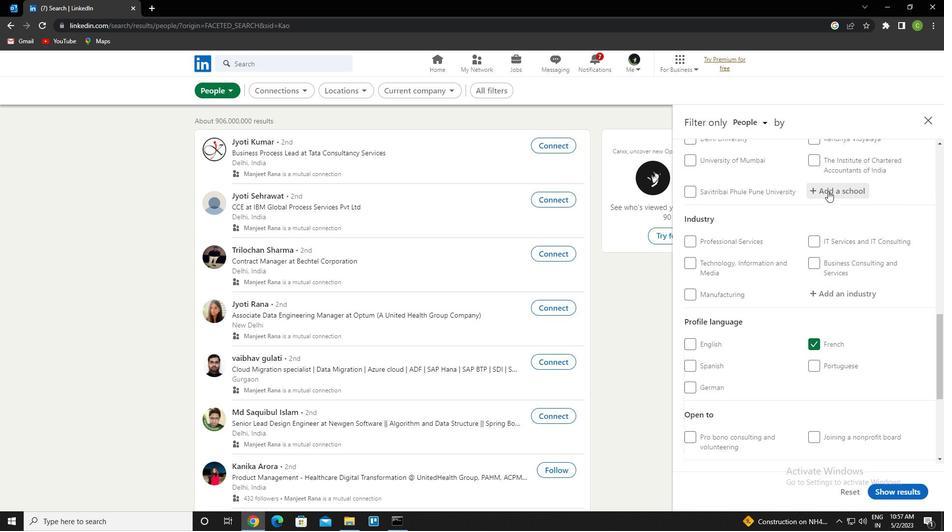 
Action: Key pressed <Key.caps_lock>c<Key.caps_lock>hetana's<Key.space>for<Key.space><Key.backspace><Key.backspace><Key.backspace><Key.backspace>institute<Key.down><Key.enter>
Screenshot: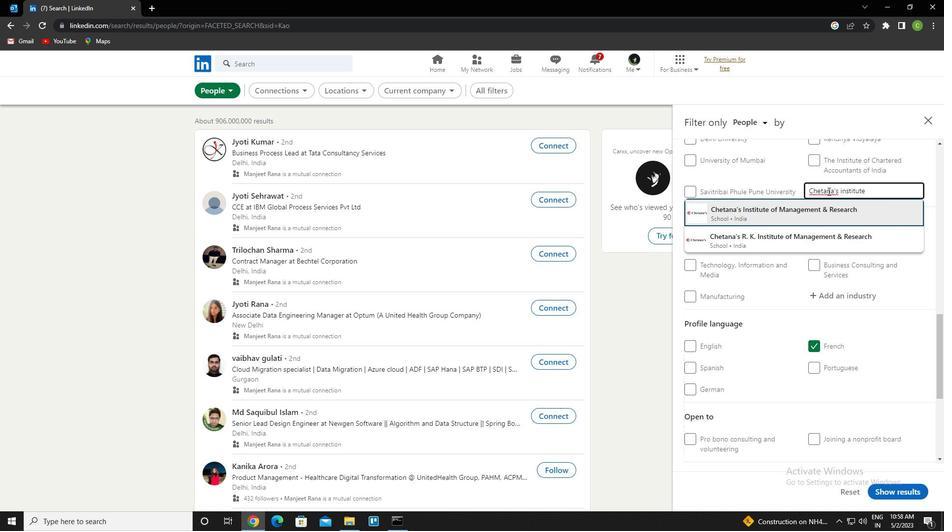 
Action: Mouse moved to (824, 195)
Screenshot: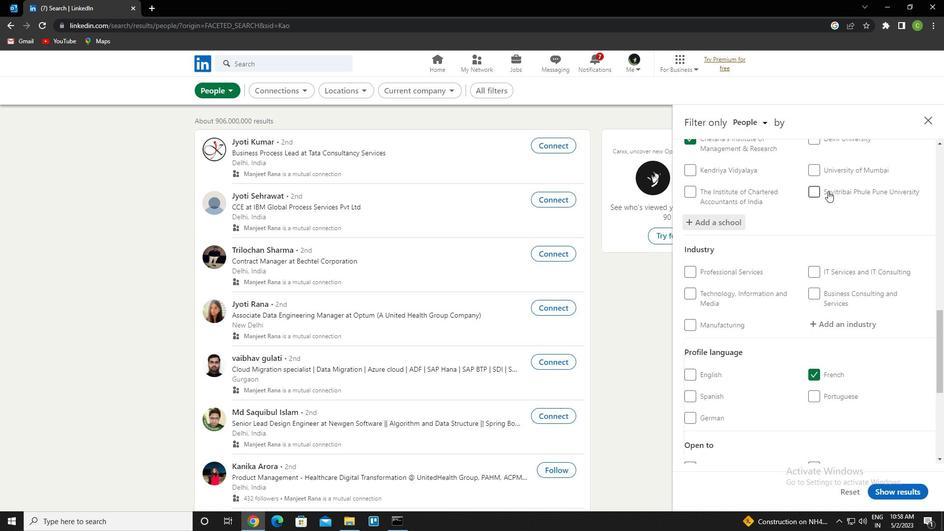 
Action: Mouse scrolled (824, 195) with delta (0, 0)
Screenshot: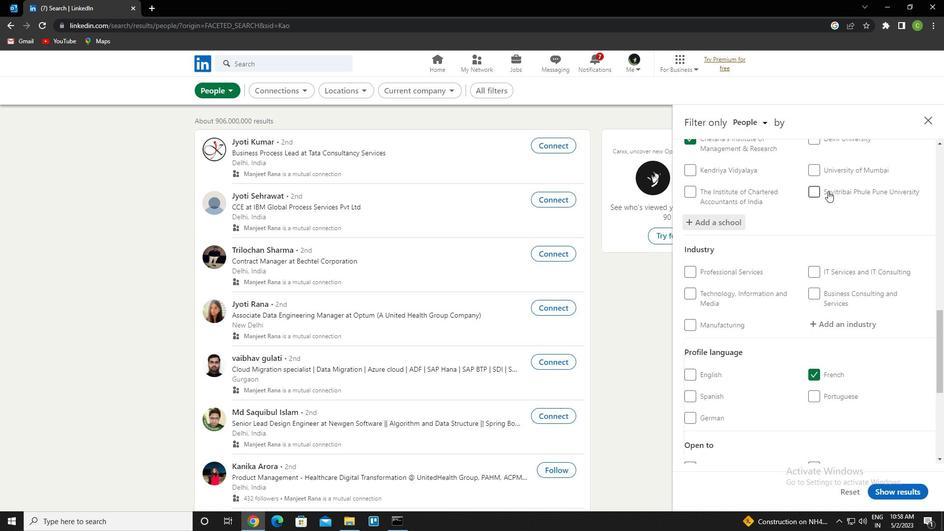 
Action: Mouse scrolled (824, 195) with delta (0, 0)
Screenshot: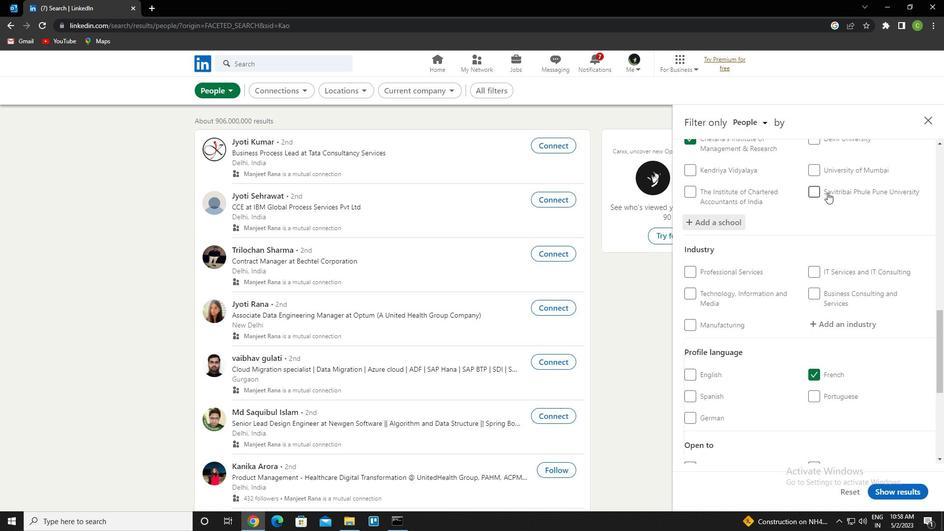
Action: Mouse scrolled (824, 195) with delta (0, 0)
Screenshot: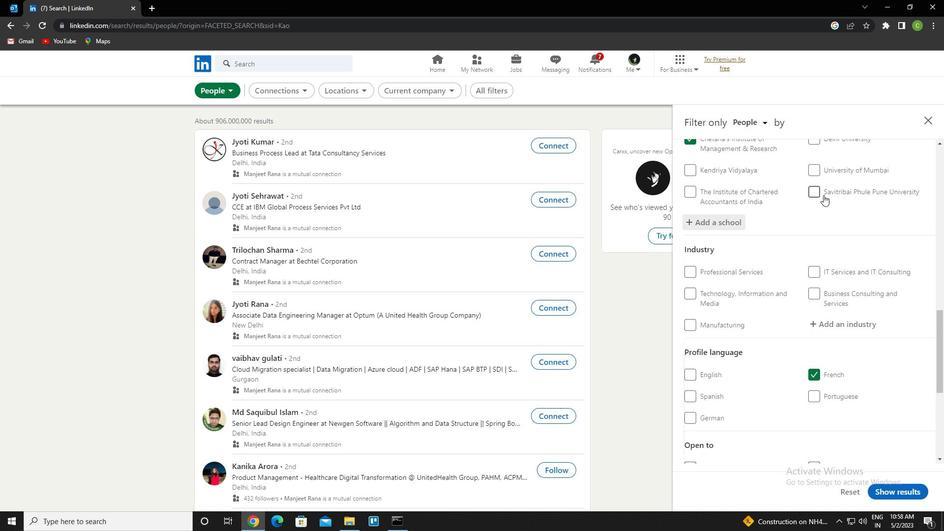 
Action: Mouse moved to (824, 195)
Screenshot: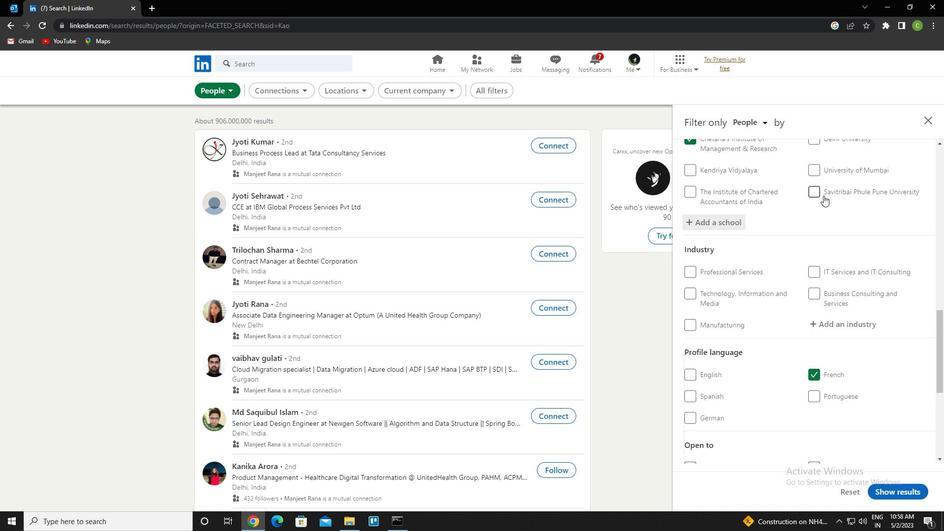 
Action: Mouse scrolled (824, 195) with delta (0, 0)
Screenshot: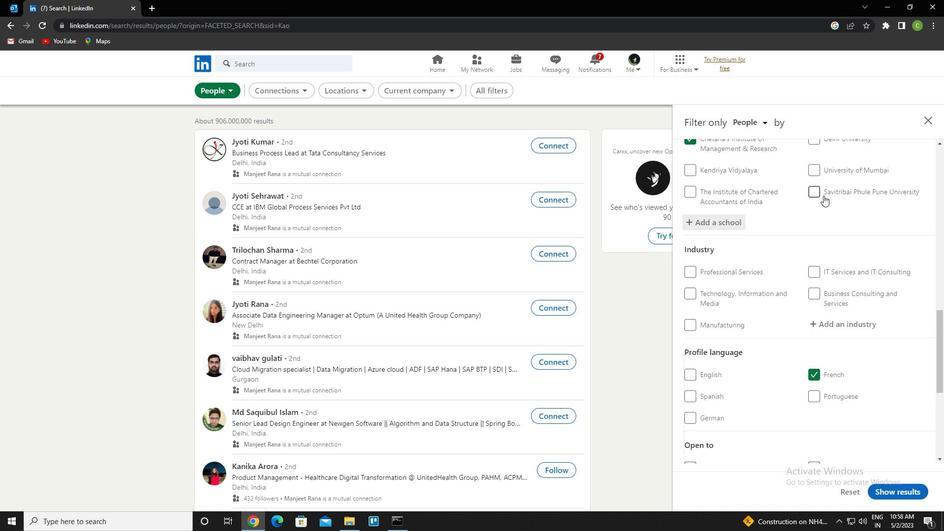 
Action: Mouse moved to (817, 204)
Screenshot: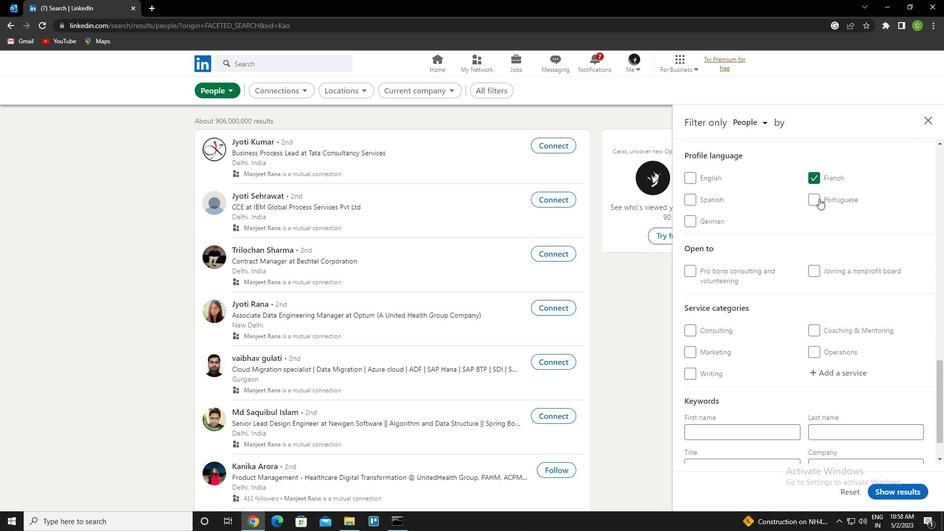 
Action: Mouse scrolled (817, 204) with delta (0, 0)
Screenshot: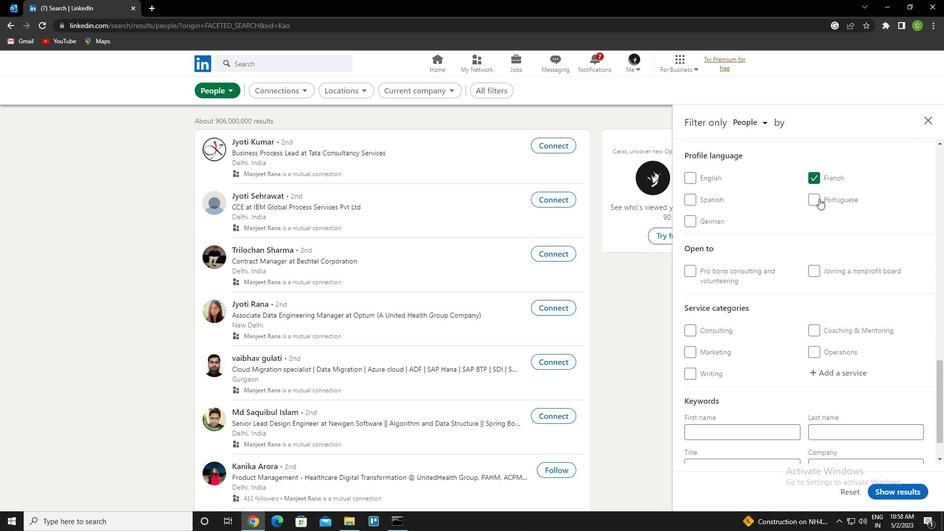 
Action: Mouse moved to (816, 207)
Screenshot: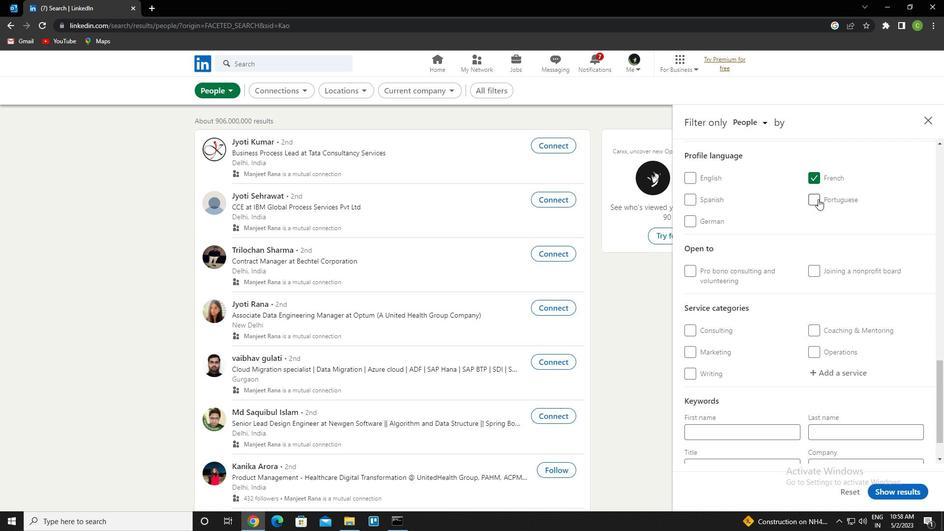 
Action: Mouse scrolled (816, 207) with delta (0, 0)
Screenshot: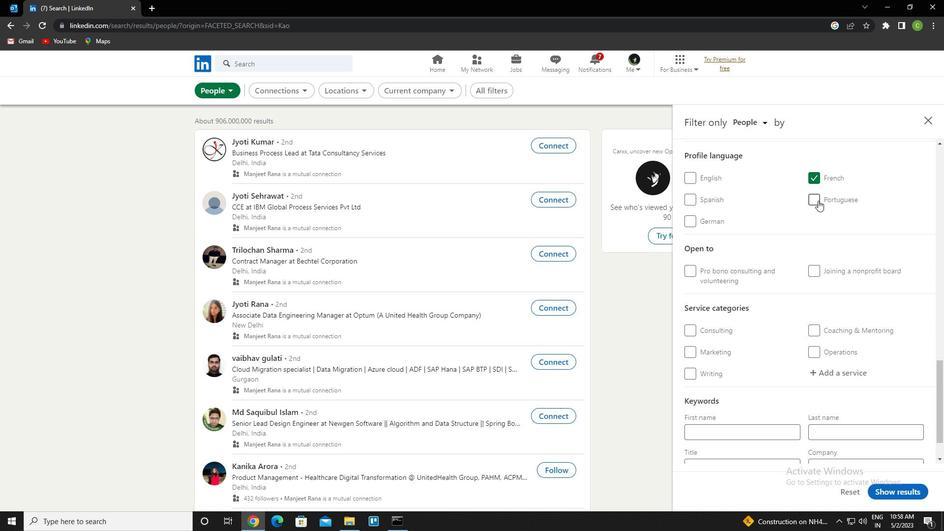 
Action: Mouse moved to (838, 226)
Screenshot: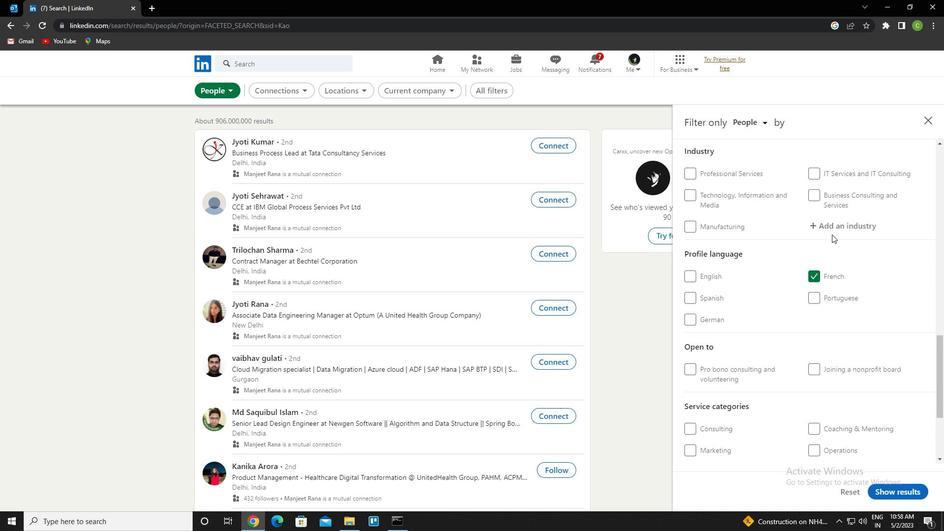 
Action: Mouse pressed left at (838, 226)
Screenshot: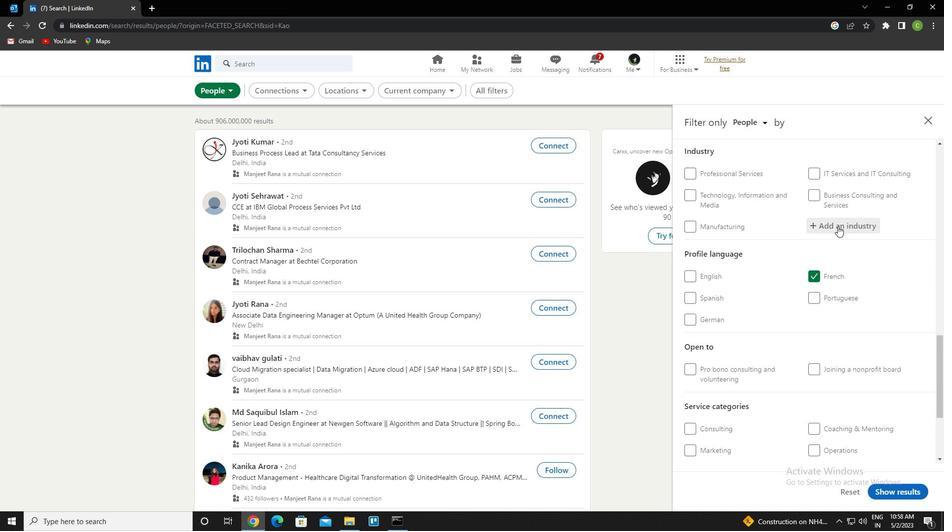 
Action: Key pressed <Key.caps_lock>d<Key.caps_lock>ata<Key.space><Key.down><Key.down><Key.enter>
Screenshot: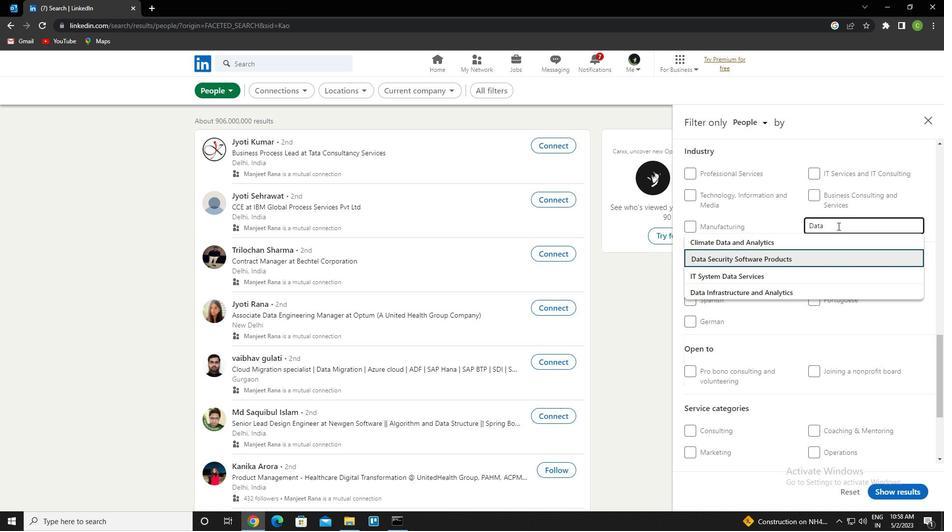 
Action: Mouse moved to (813, 259)
Screenshot: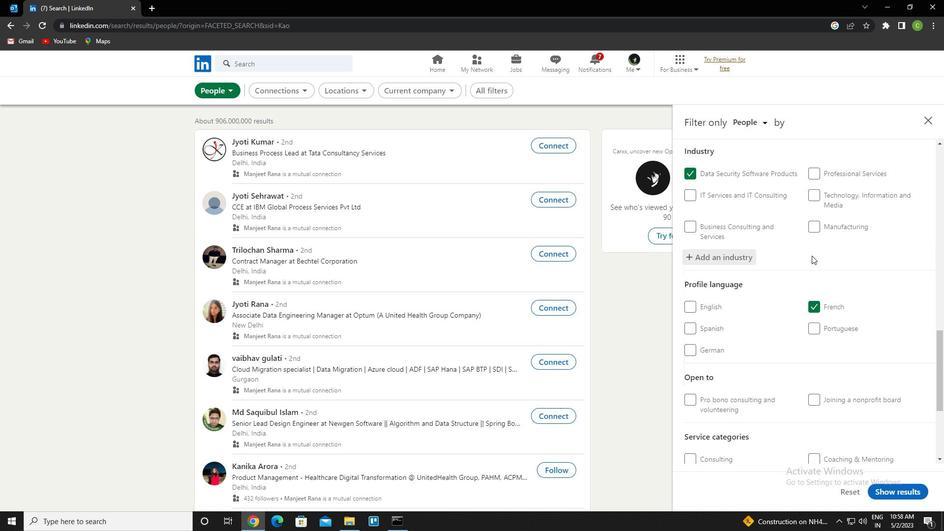 
Action: Mouse scrolled (813, 258) with delta (0, 0)
Screenshot: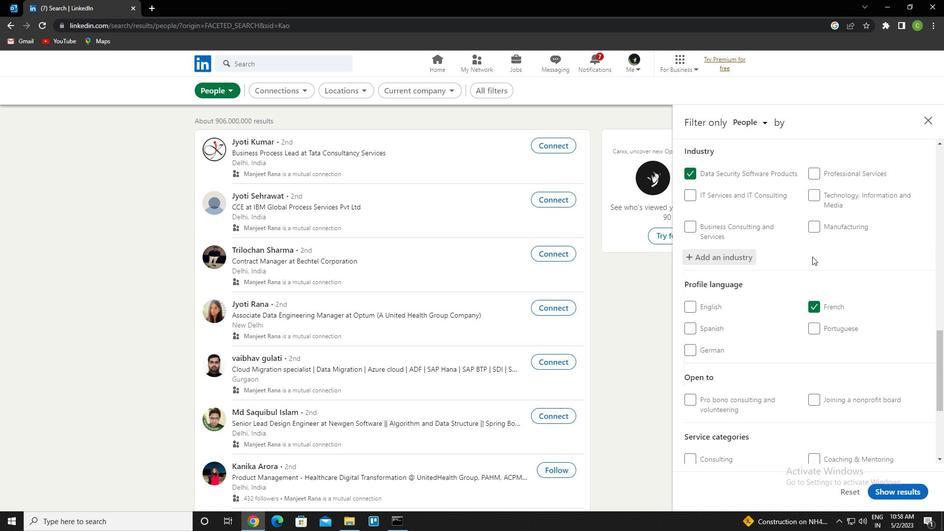 
Action: Mouse moved to (813, 260)
Screenshot: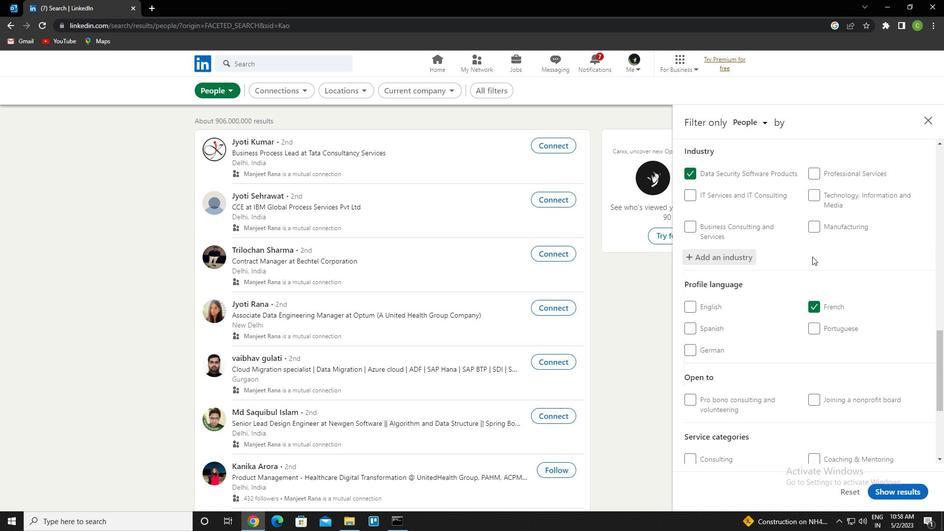 
Action: Mouse scrolled (813, 260) with delta (0, 0)
Screenshot: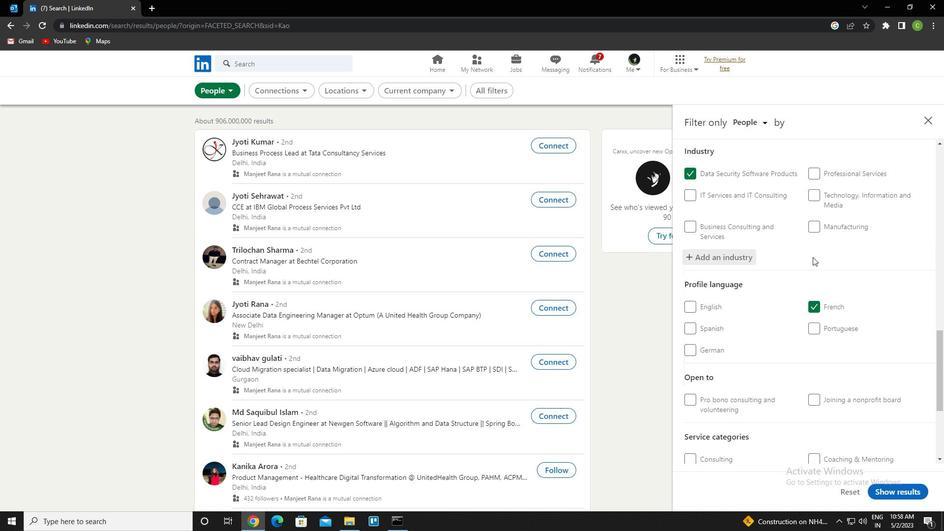 
Action: Mouse scrolled (813, 260) with delta (0, 0)
Screenshot: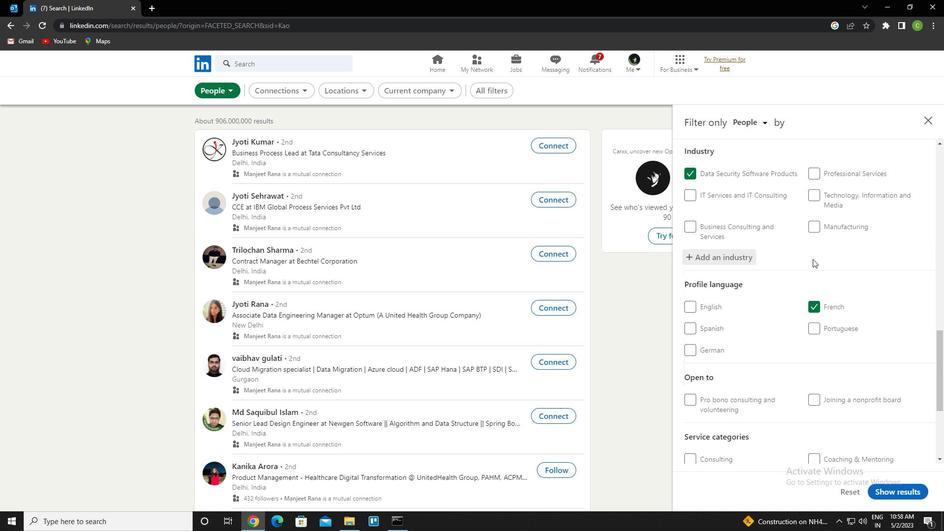
Action: Mouse scrolled (813, 260) with delta (0, 0)
Screenshot: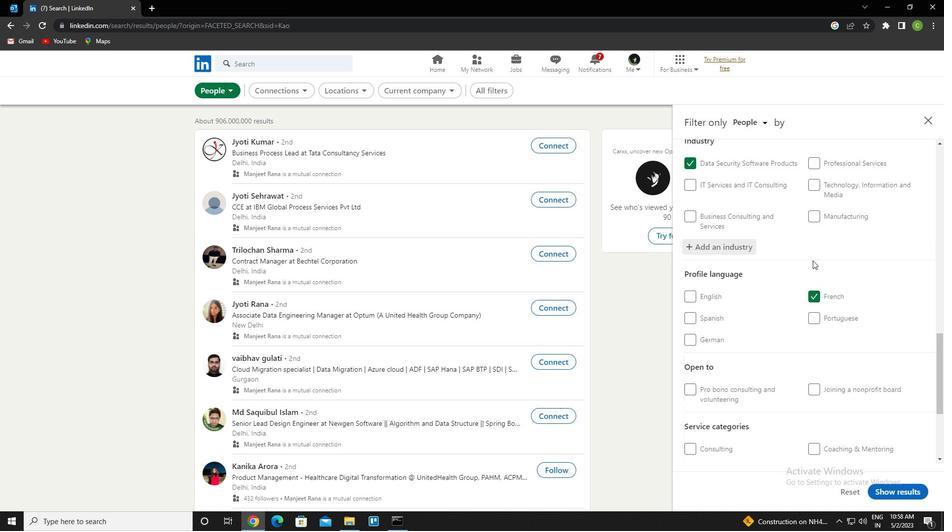 
Action: Mouse scrolled (813, 260) with delta (0, 0)
Screenshot: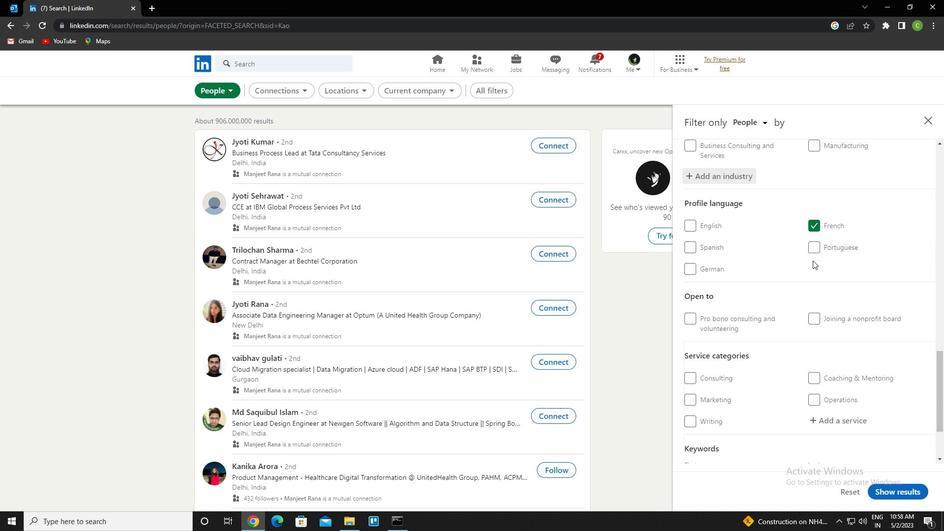 
Action: Mouse scrolled (813, 260) with delta (0, 0)
Screenshot: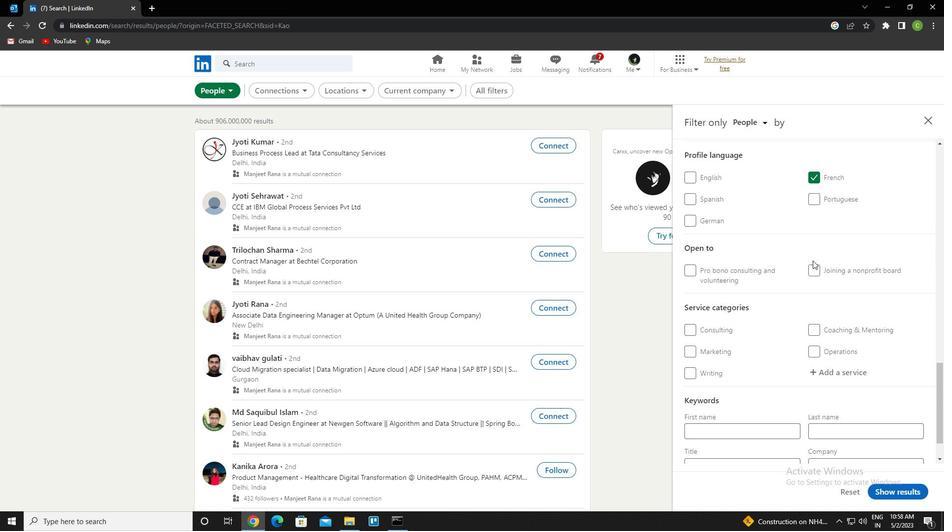 
Action: Mouse moved to (812, 260)
Screenshot: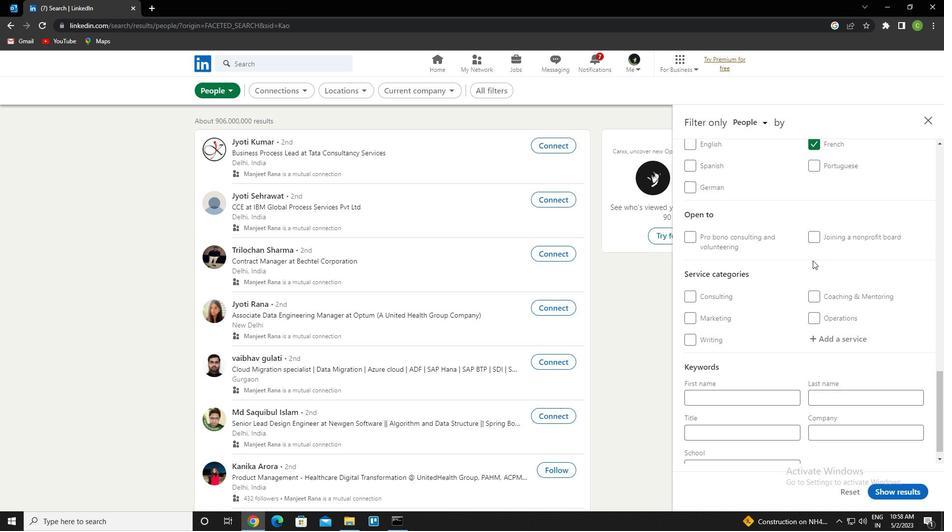 
Action: Mouse scrolled (812, 260) with delta (0, 0)
Screenshot: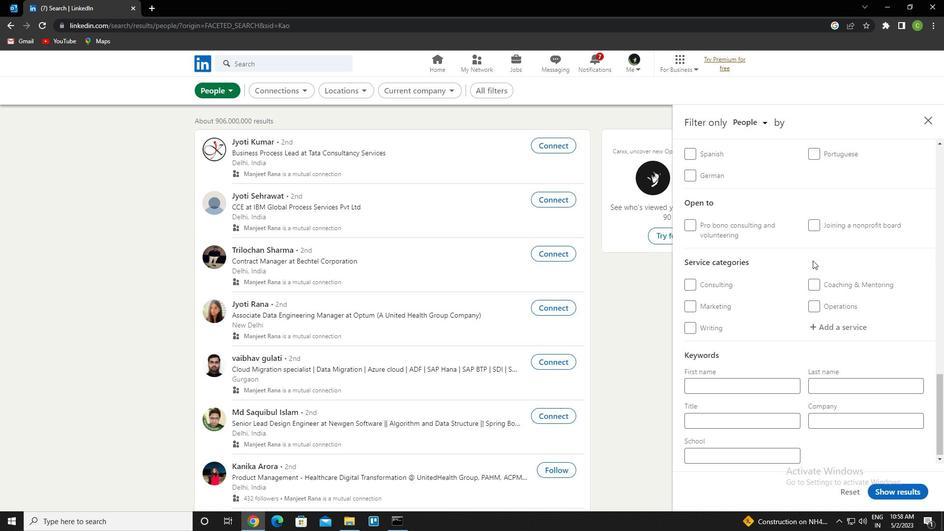 
Action: Mouse moved to (835, 319)
Screenshot: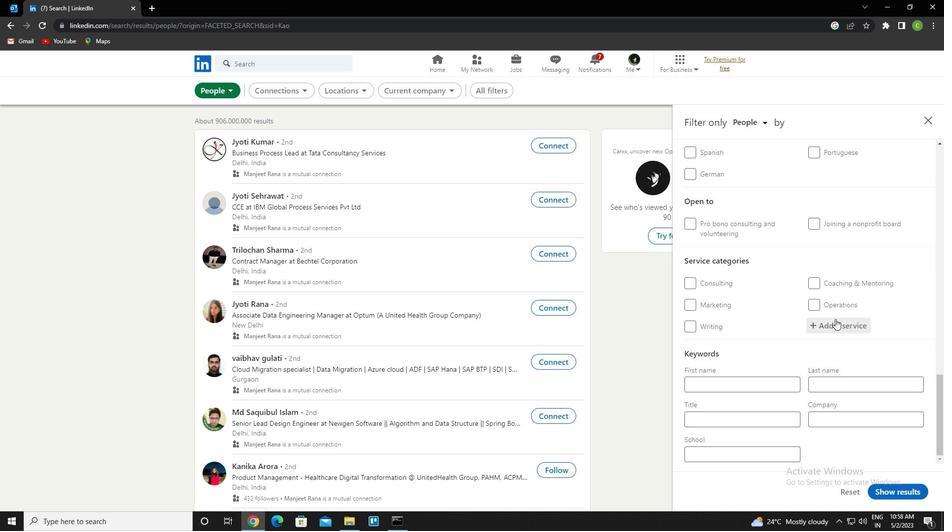 
Action: Mouse pressed left at (835, 319)
Screenshot: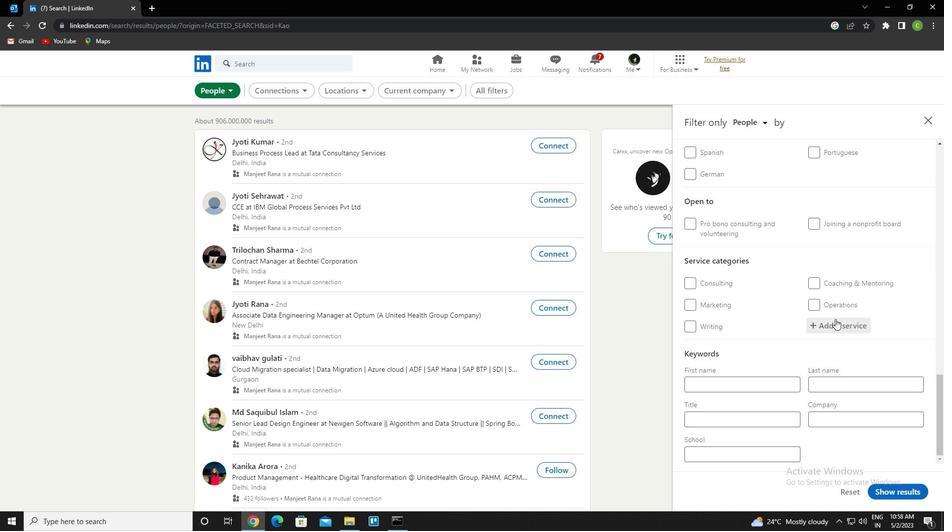 
Action: Key pressed <Key.caps_lock>u<Key.caps_lock>ser<Key.space><Key.down><Key.down><Key.down><Key.down><Key.down><Key.enter>
Screenshot: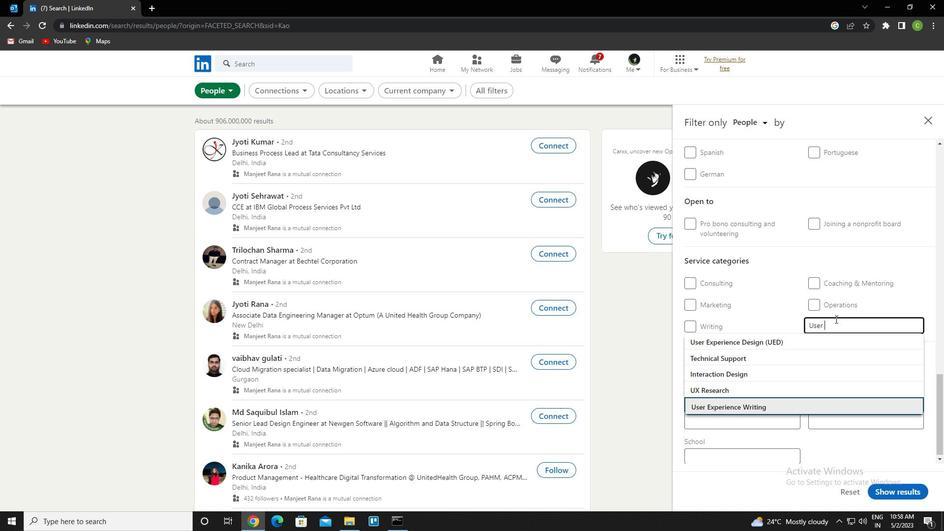 
Action: Mouse scrolled (835, 318) with delta (0, 0)
Screenshot: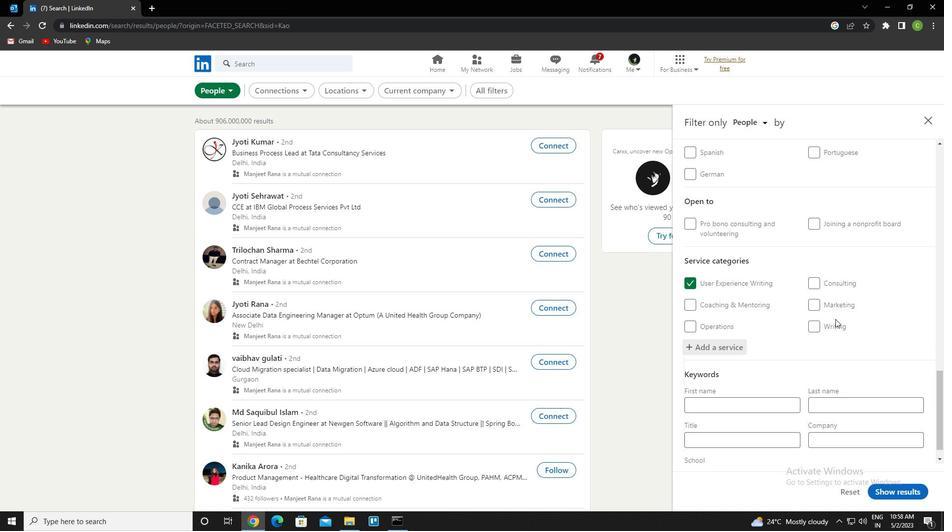 
Action: Mouse scrolled (835, 318) with delta (0, 0)
Screenshot: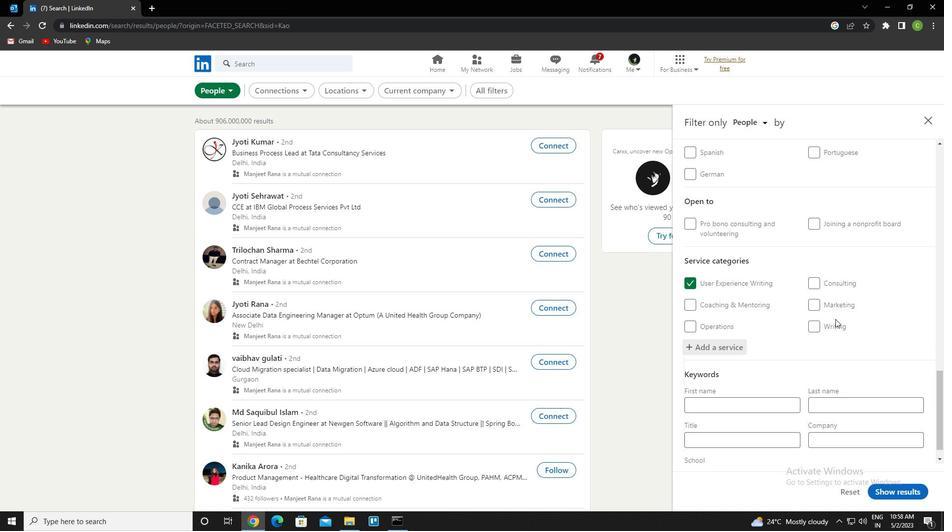 
Action: Mouse scrolled (835, 318) with delta (0, 0)
Screenshot: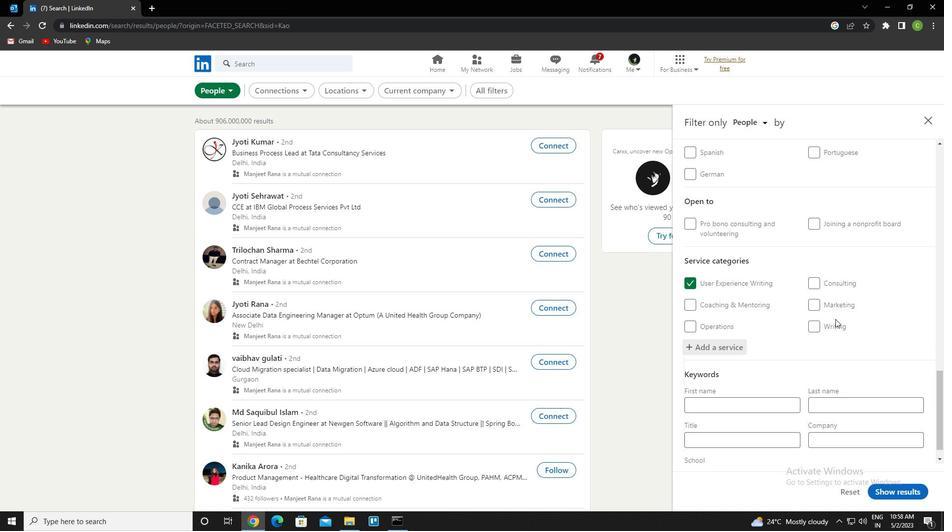 
Action: Mouse scrolled (835, 318) with delta (0, 0)
Screenshot: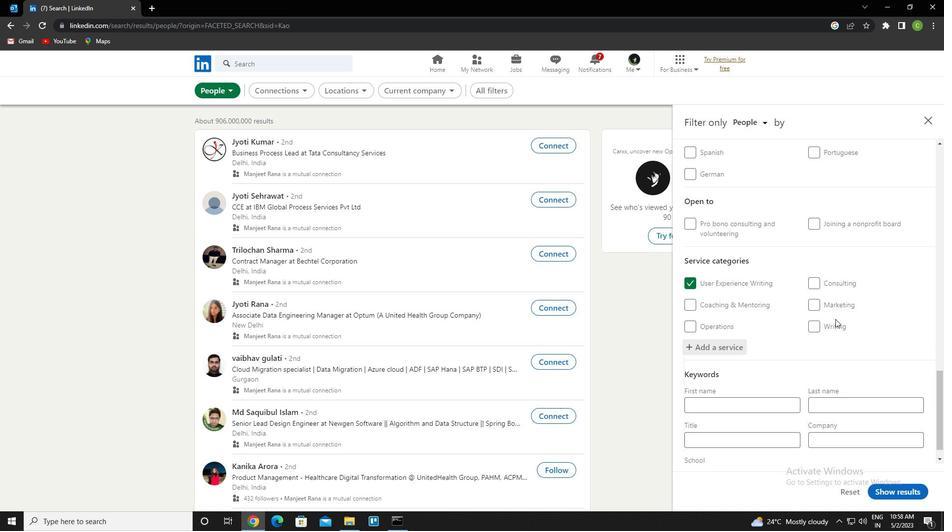 
Action: Mouse scrolled (835, 318) with delta (0, 0)
Screenshot: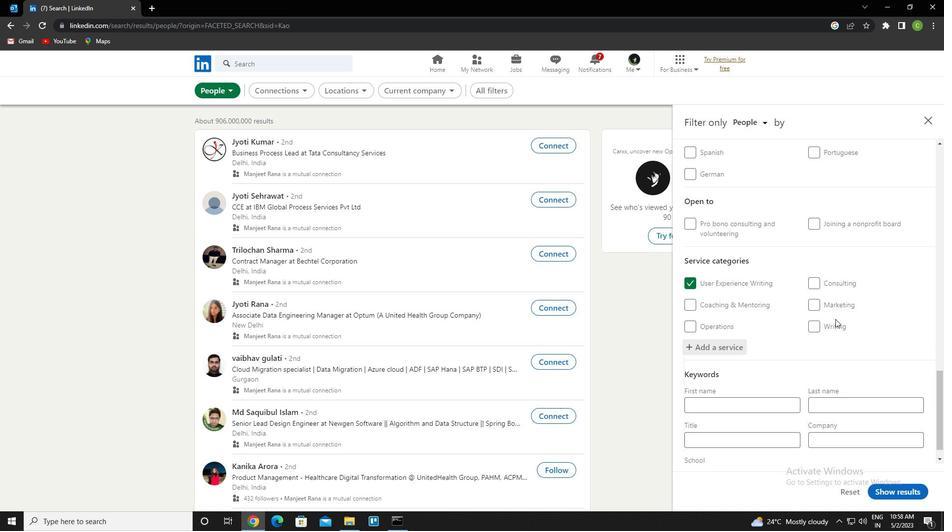 
Action: Mouse scrolled (835, 318) with delta (0, 0)
Screenshot: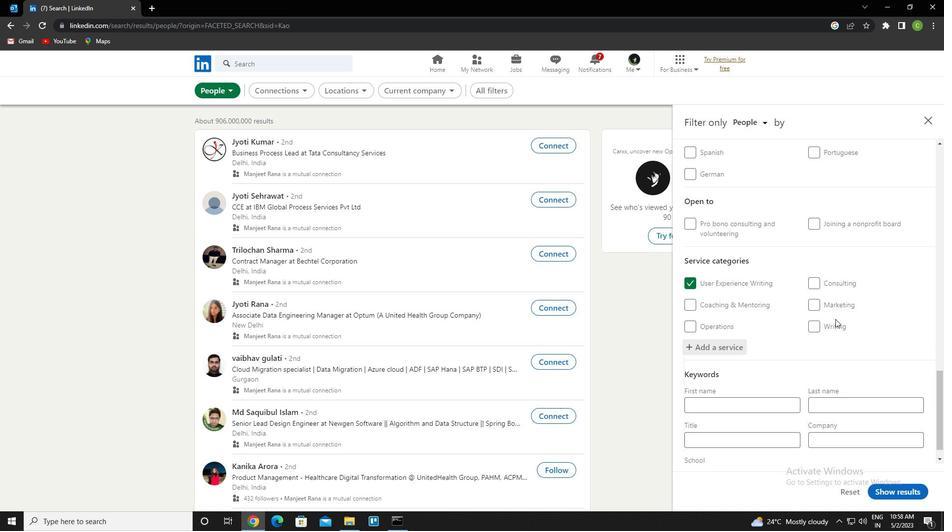 
Action: Mouse scrolled (835, 318) with delta (0, 0)
Screenshot: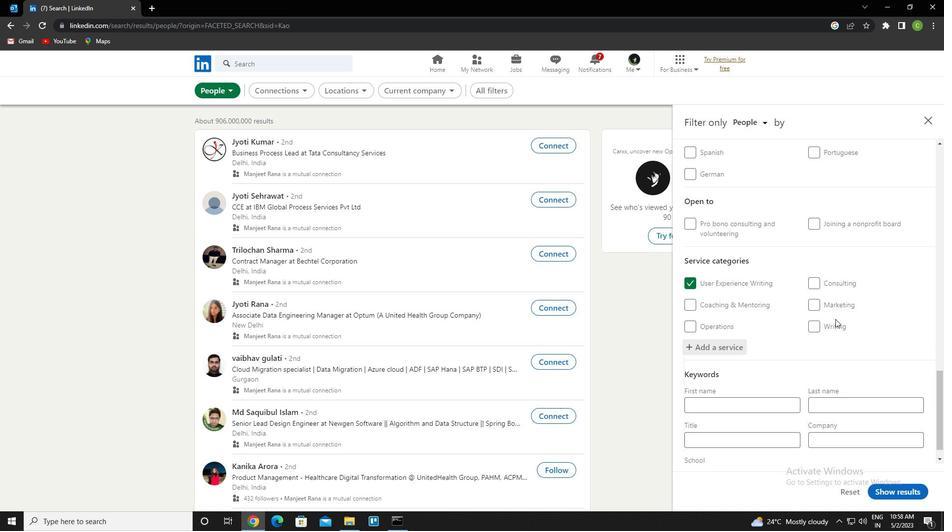 
Action: Mouse scrolled (835, 318) with delta (0, 0)
Screenshot: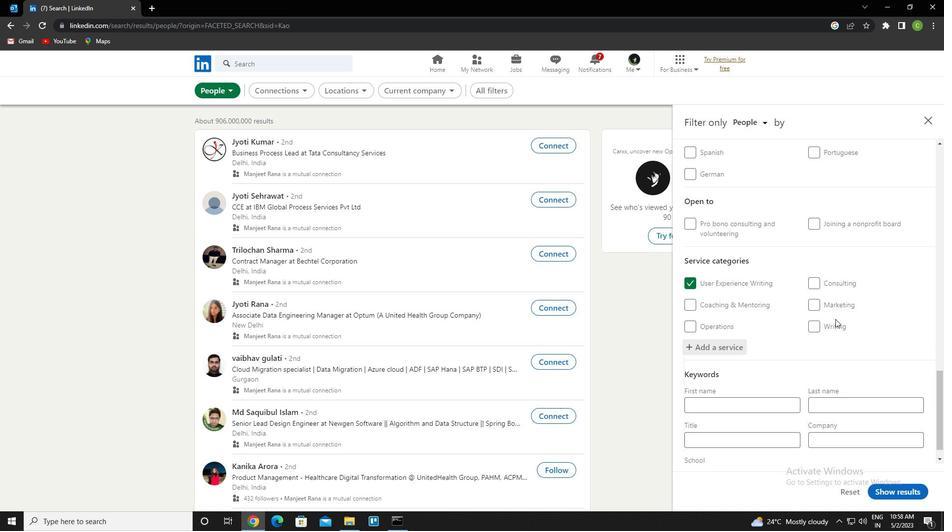 
Action: Mouse moved to (781, 417)
Screenshot: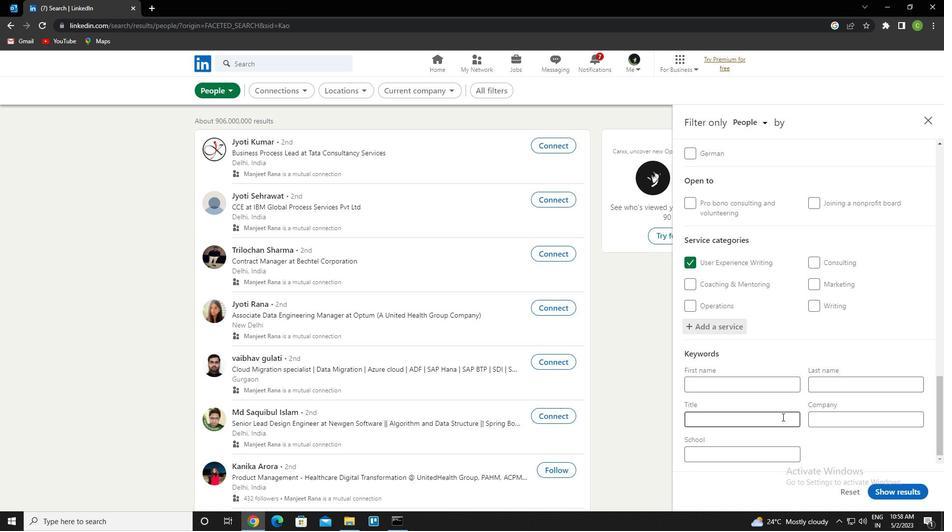 
Action: Mouse pressed left at (781, 417)
Screenshot: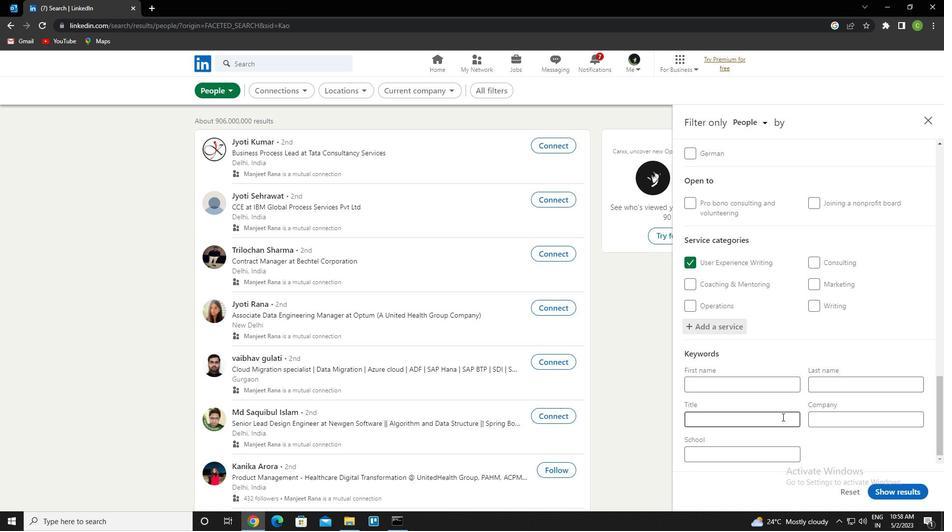 
Action: Key pressed <Key.caps_lock>f<Key.caps_lock>inancial<Key.space><Key.caps_lock>a<Key.caps_lock>nalyst
Screenshot: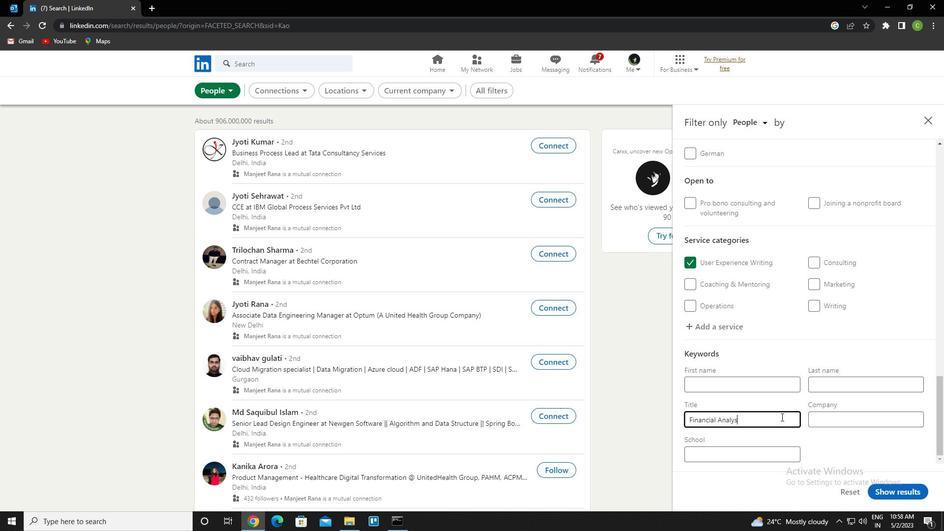 
Action: Mouse moved to (892, 493)
Screenshot: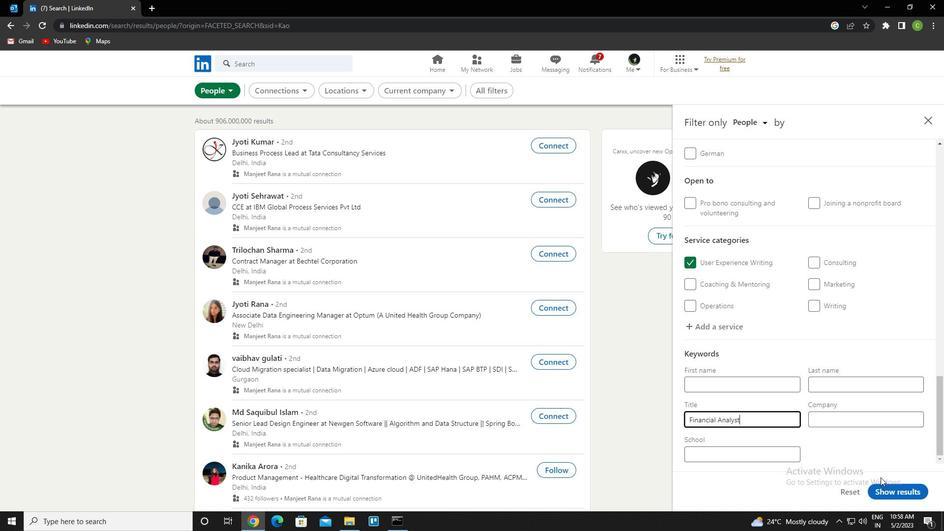 
Action: Mouse pressed left at (892, 493)
Screenshot: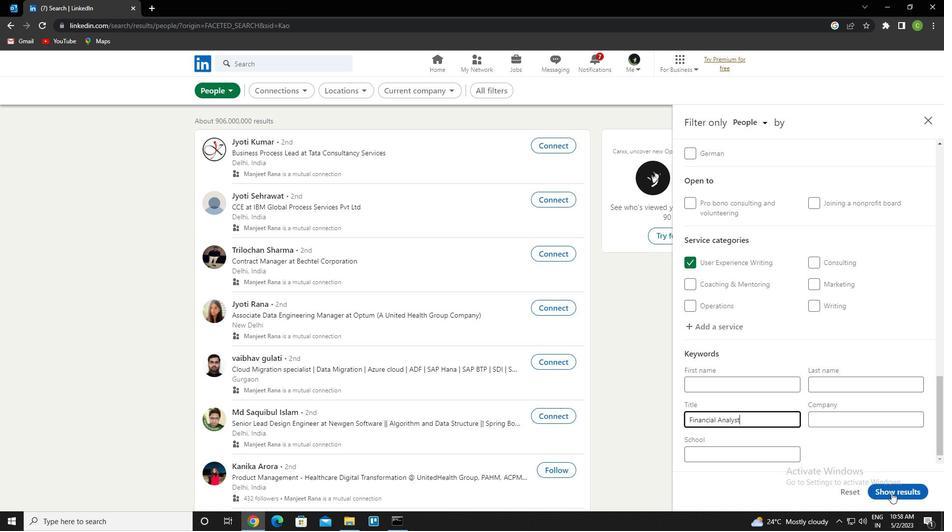 
Action: Mouse moved to (397, 476)
Screenshot: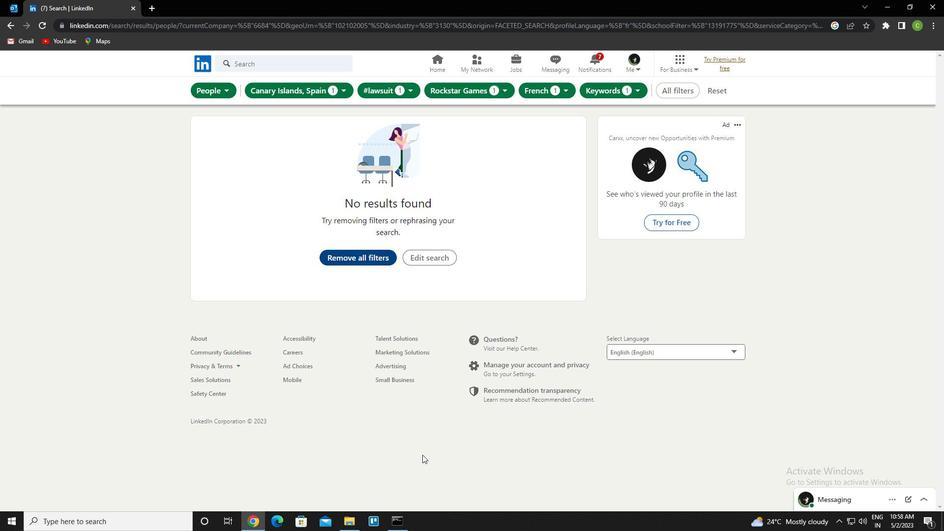 
